 Task: Look for space in El Aouinet, Algeria from 15th June, 2023 to 21st June, 2023 for 5 adults in price range Rs.14000 to Rs.25000. Place can be entire place with 3 bedrooms having 3 beds and 3 bathrooms. Property type can be house, flat, hotel. Amenities needed are: washing machine. Booking option can be shelf check-in. Required host language is .
Action: Mouse moved to (539, 124)
Screenshot: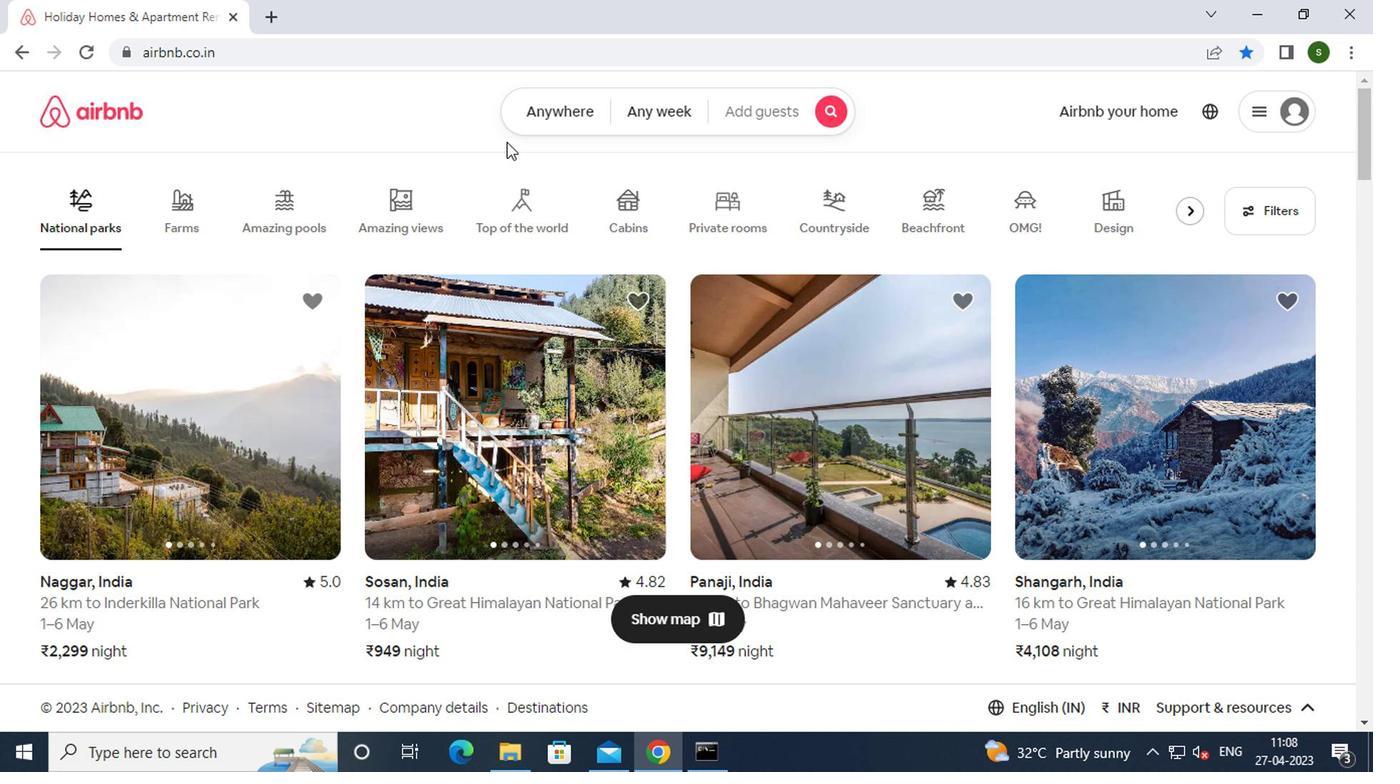 
Action: Mouse pressed left at (539, 124)
Screenshot: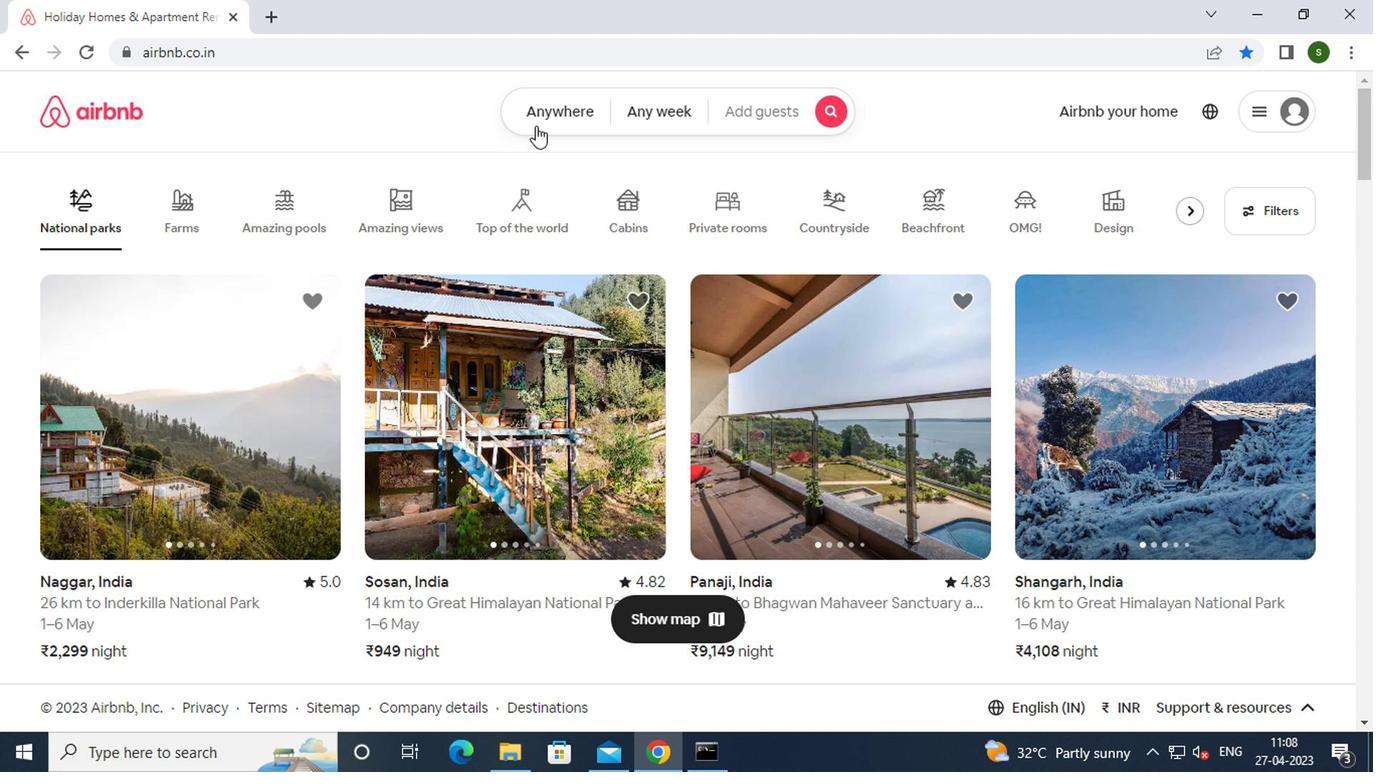 
Action: Mouse moved to (427, 196)
Screenshot: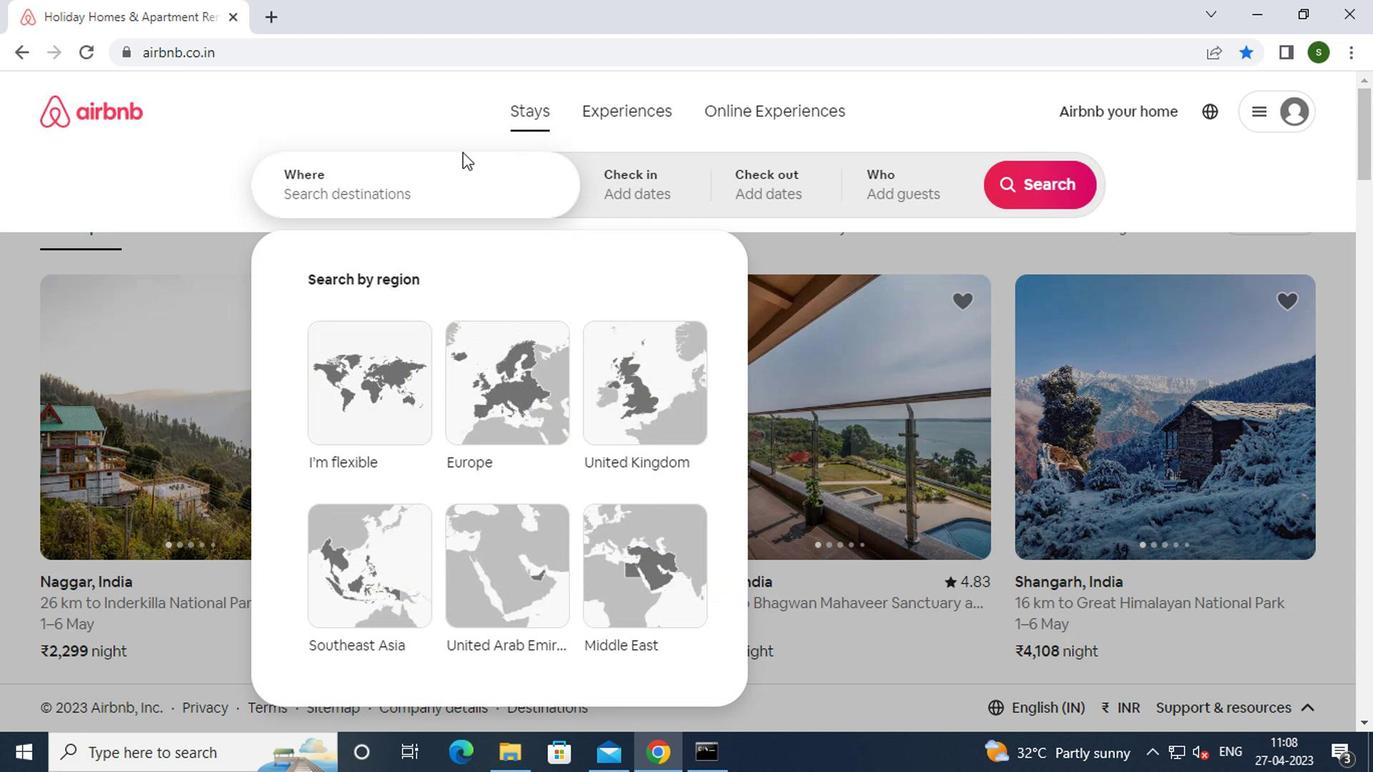 
Action: Mouse pressed left at (427, 196)
Screenshot: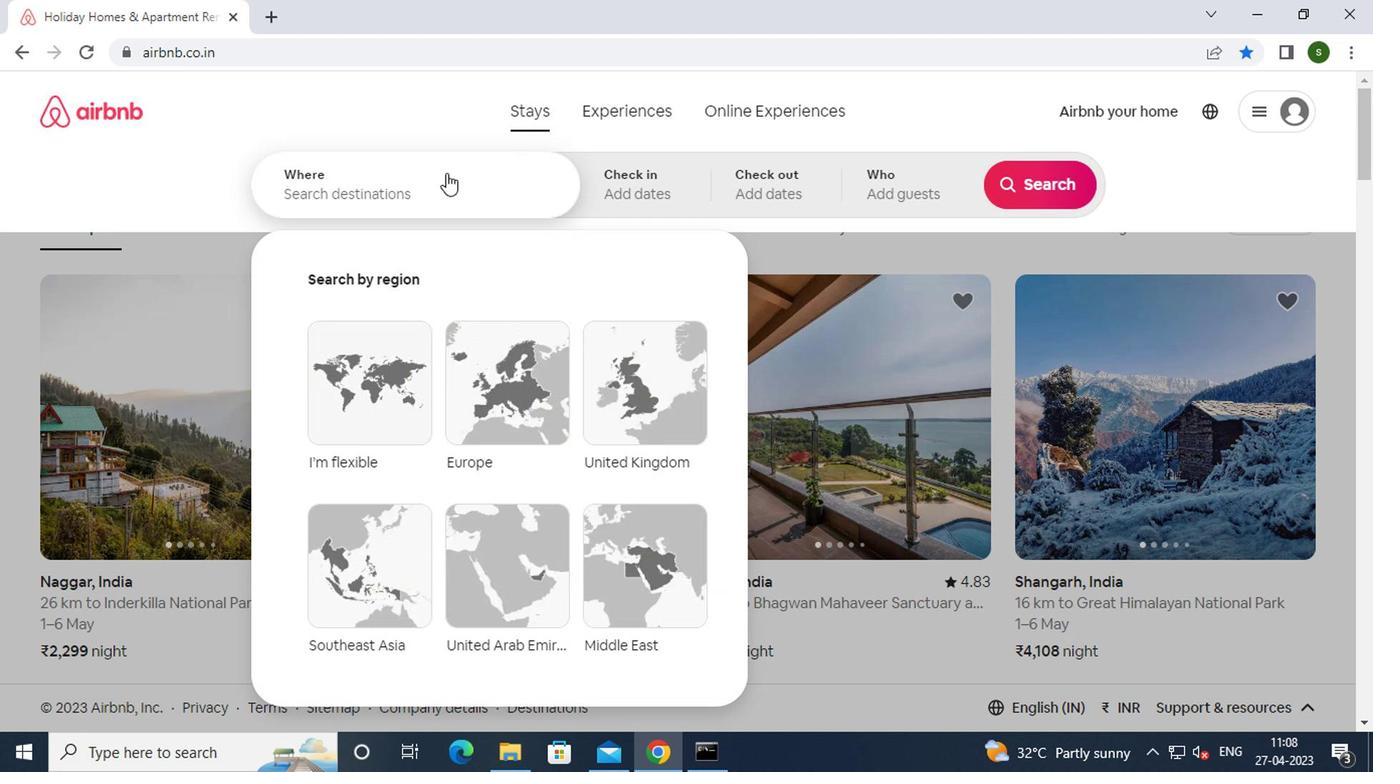 
Action: Key pressed e<Key.caps_lock>l<Key.space><Key.caps_lock>a<Key.caps_lock>ouinet
Screenshot: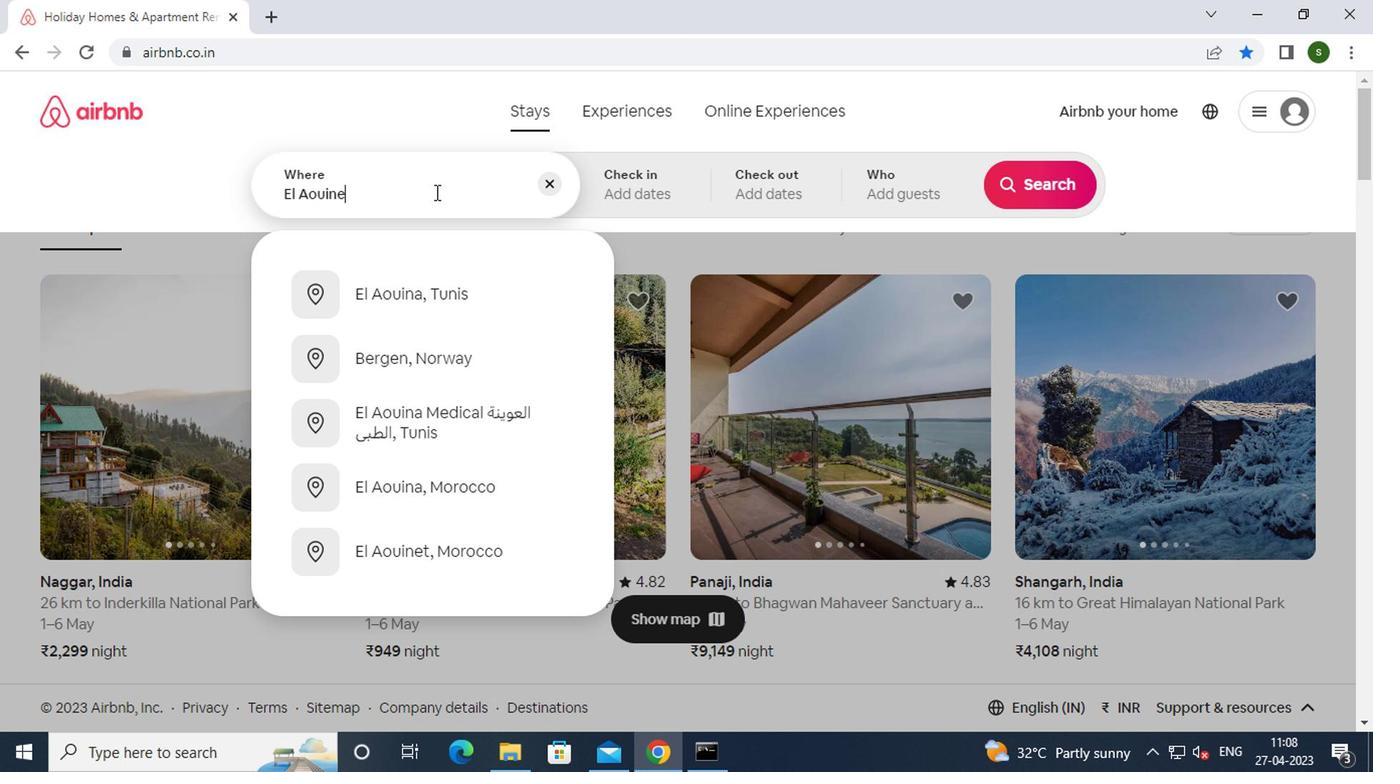 
Action: Mouse moved to (442, 353)
Screenshot: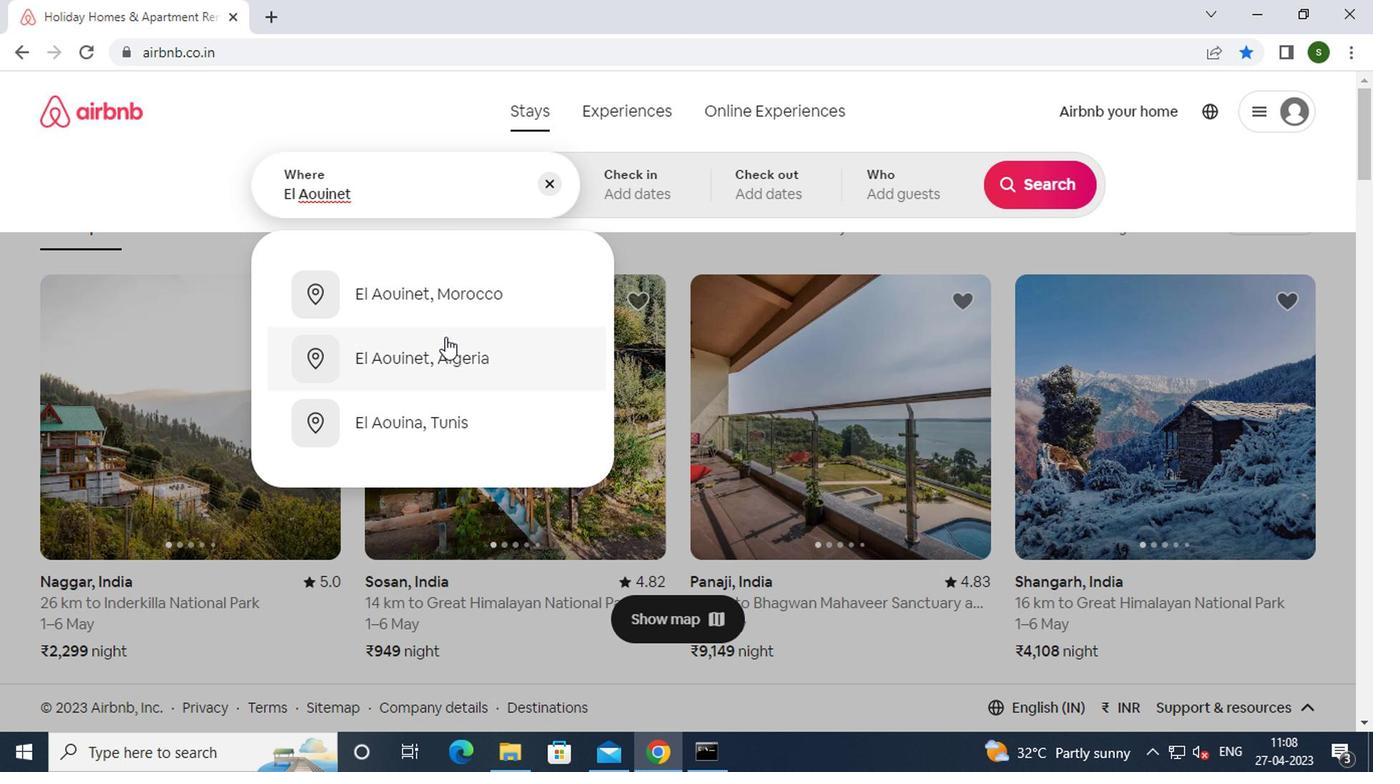 
Action: Mouse pressed left at (442, 353)
Screenshot: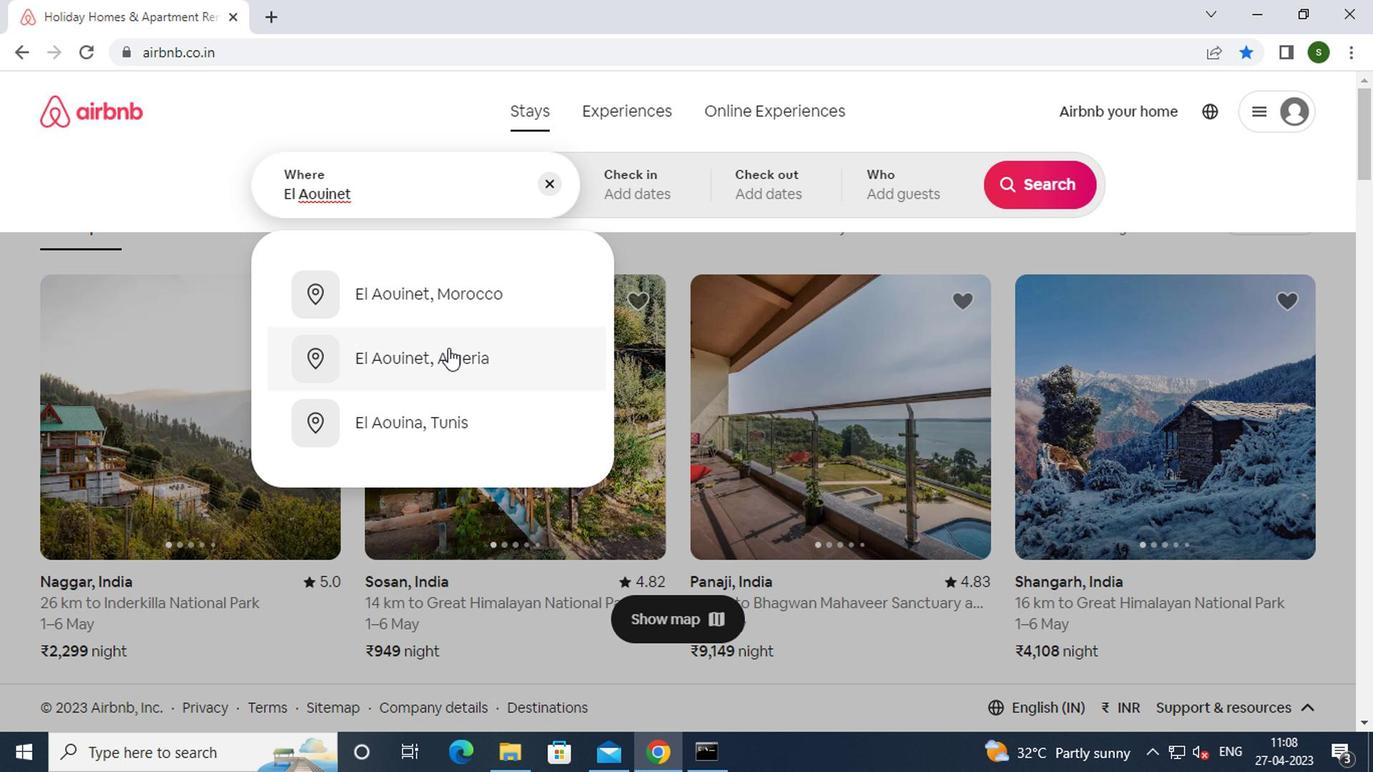 
Action: Mouse moved to (1030, 345)
Screenshot: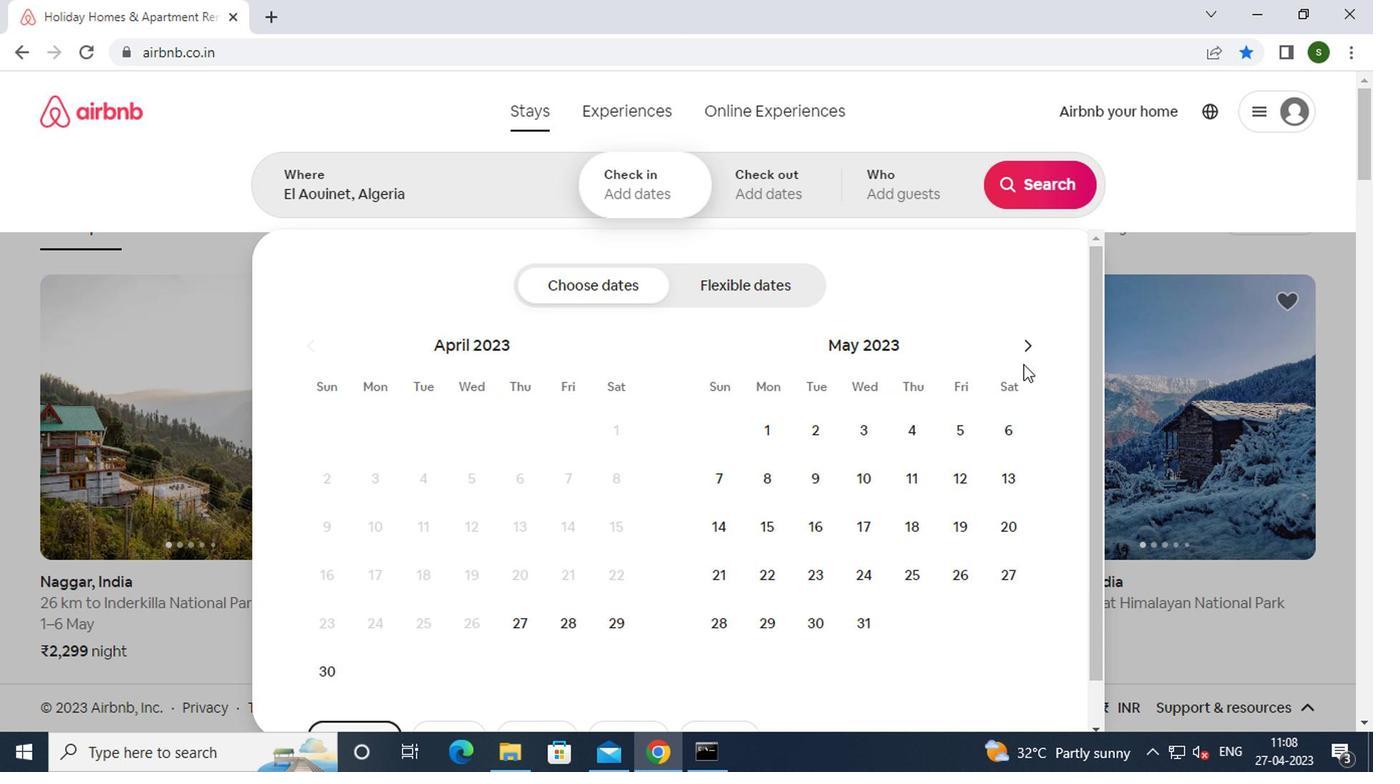 
Action: Mouse pressed left at (1030, 345)
Screenshot: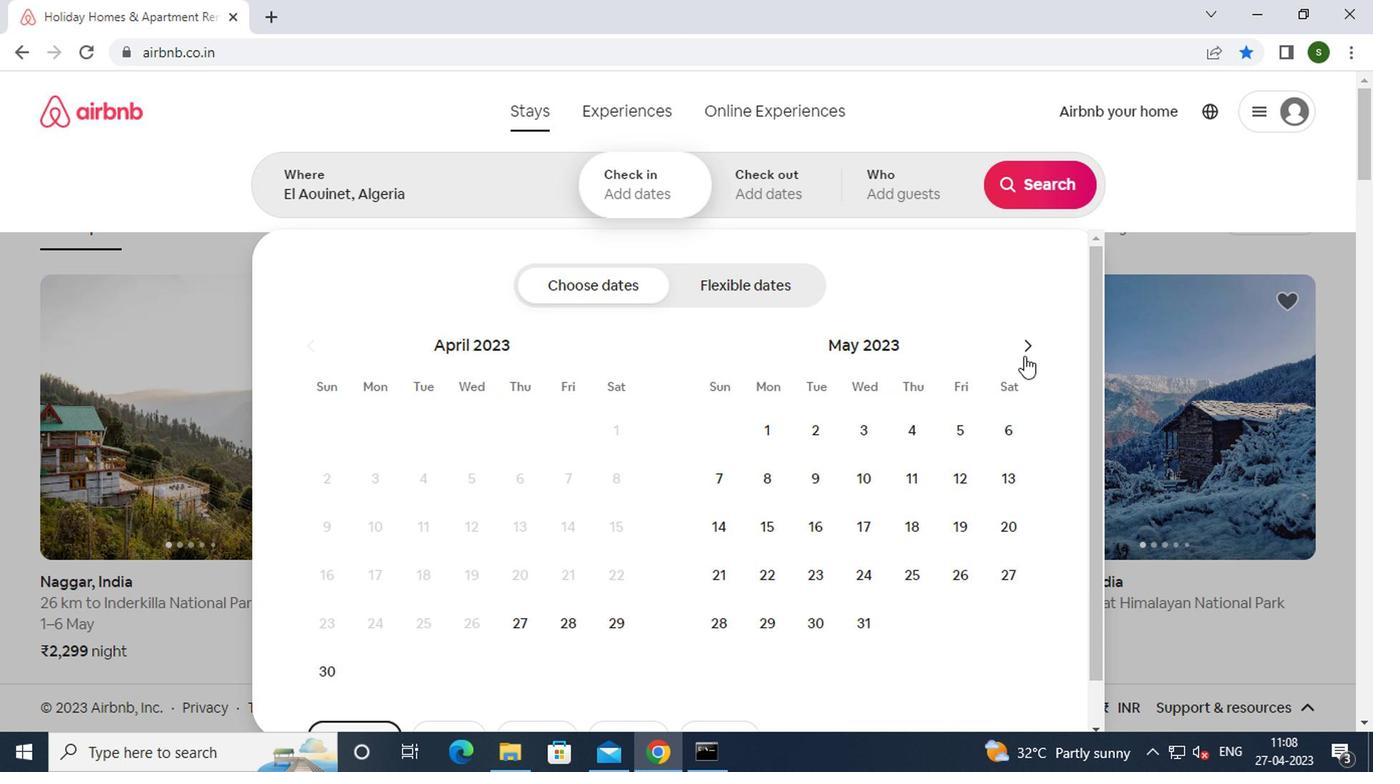 
Action: Mouse moved to (920, 523)
Screenshot: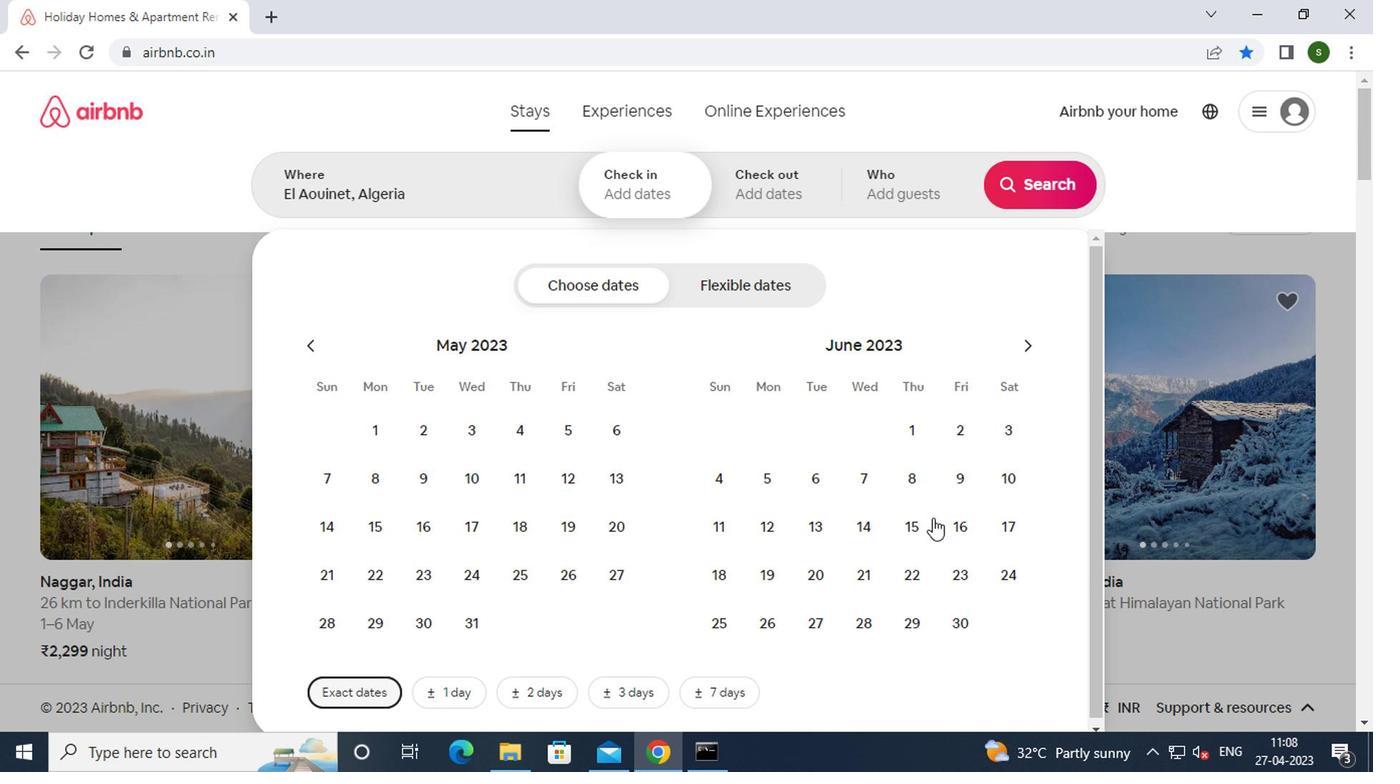 
Action: Mouse pressed left at (920, 523)
Screenshot: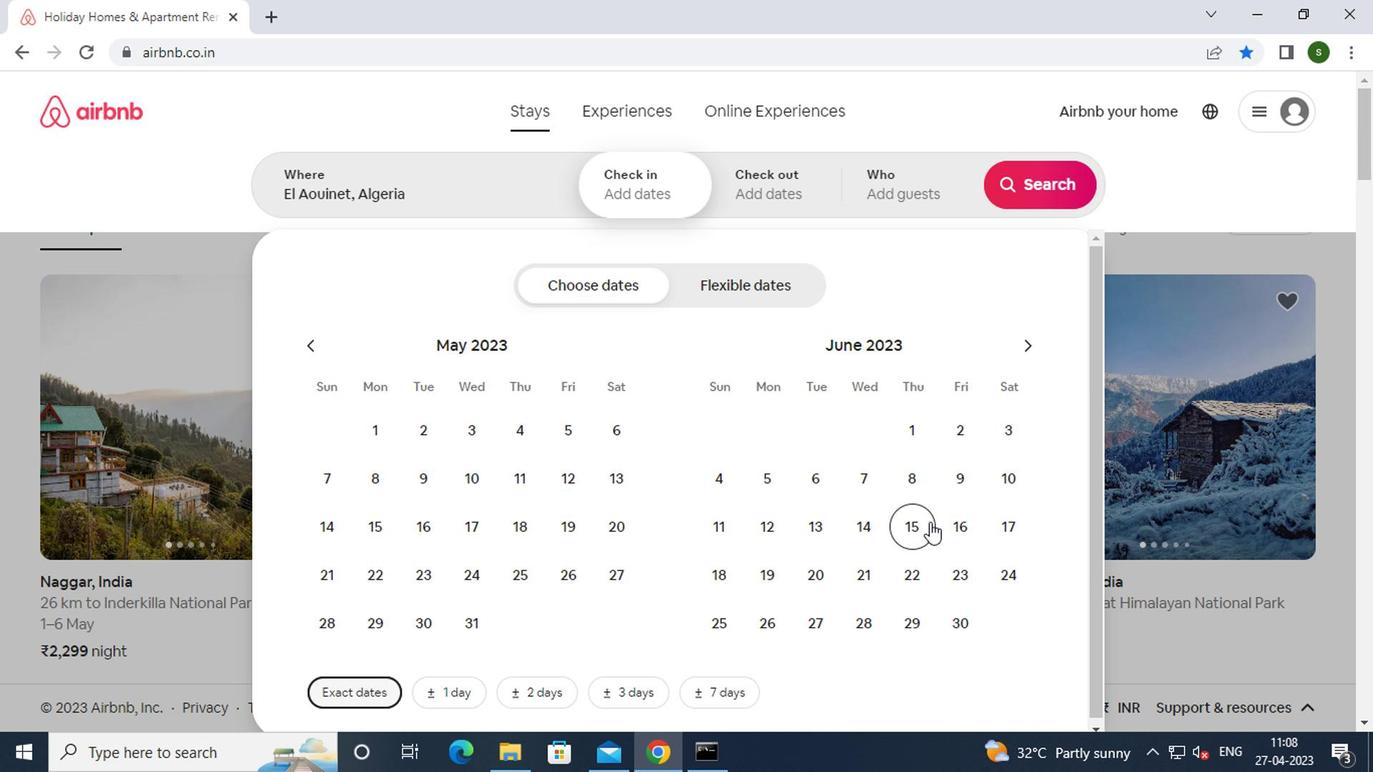 
Action: Mouse moved to (867, 568)
Screenshot: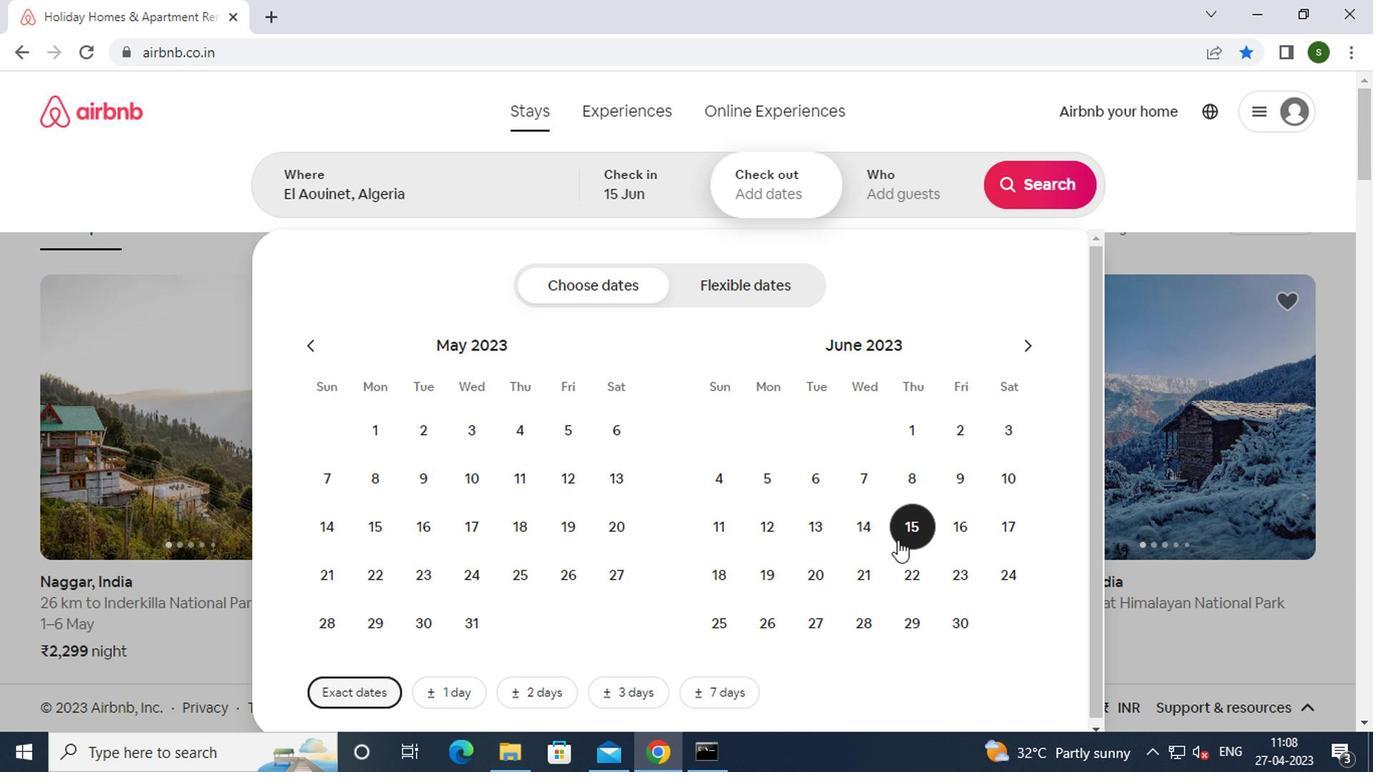
Action: Mouse pressed left at (867, 568)
Screenshot: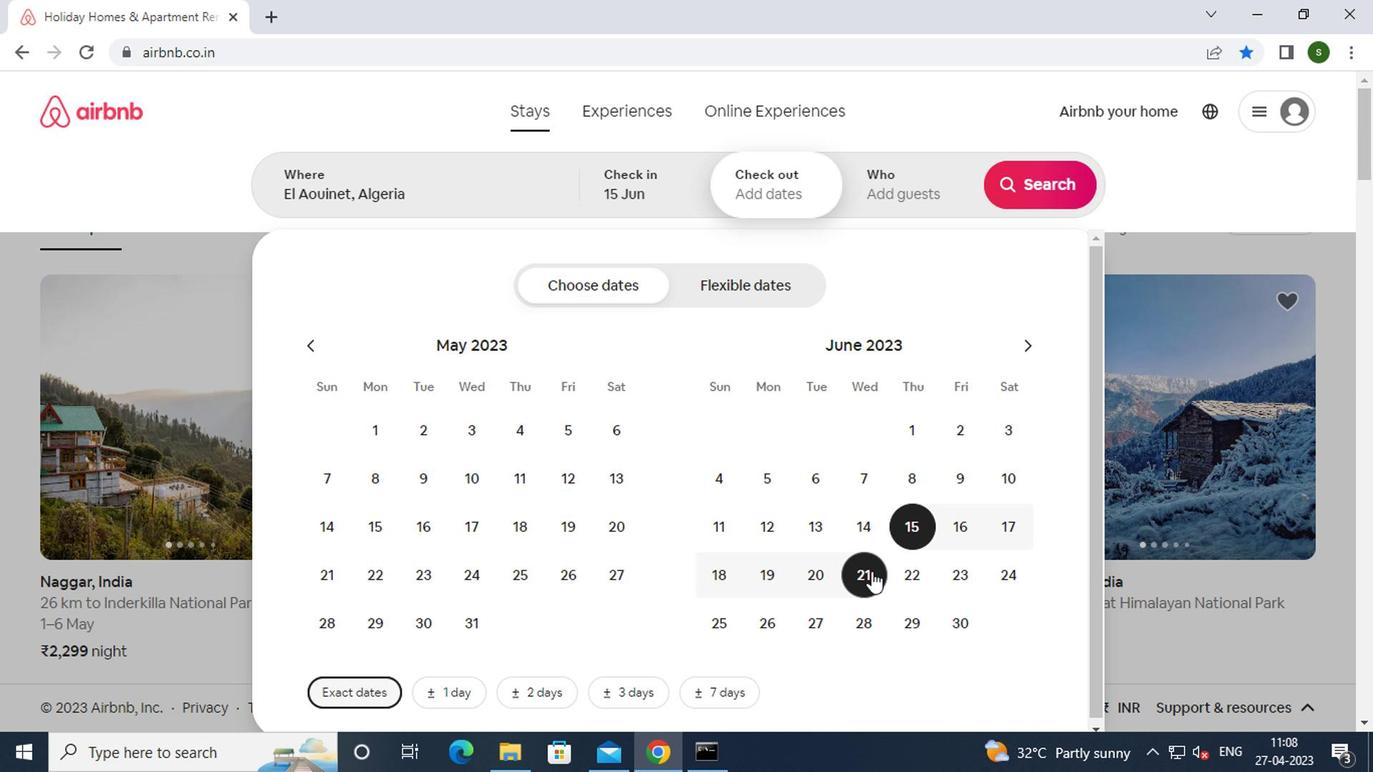 
Action: Mouse moved to (941, 208)
Screenshot: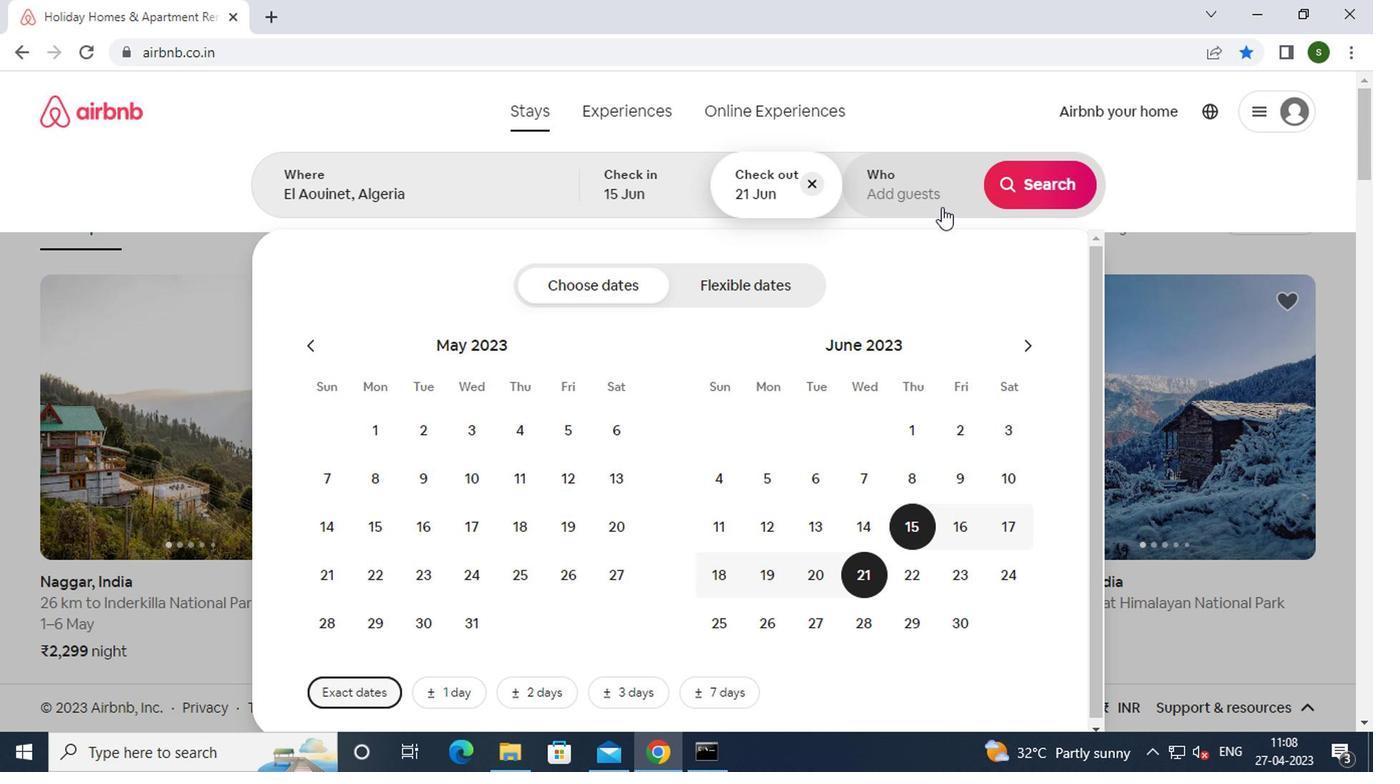 
Action: Mouse pressed left at (941, 208)
Screenshot: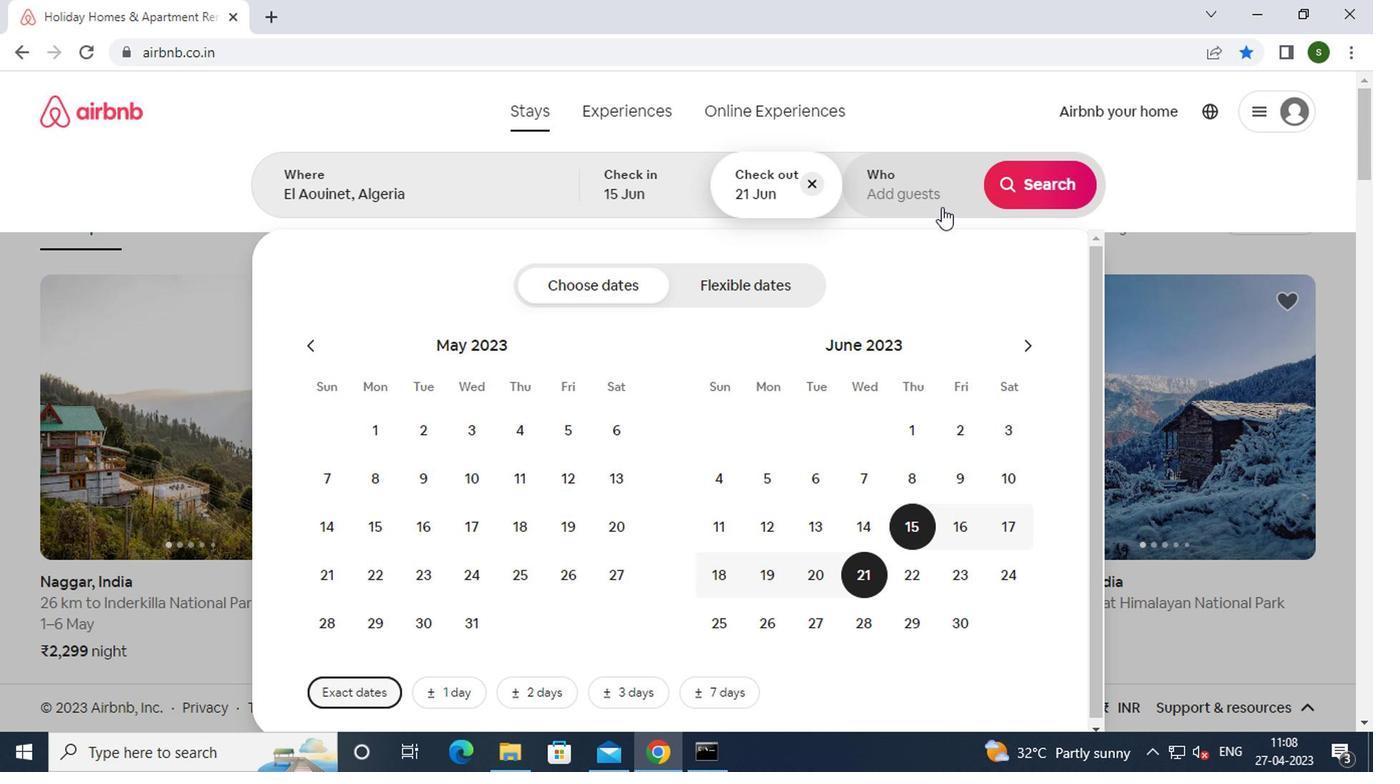 
Action: Mouse moved to (1033, 286)
Screenshot: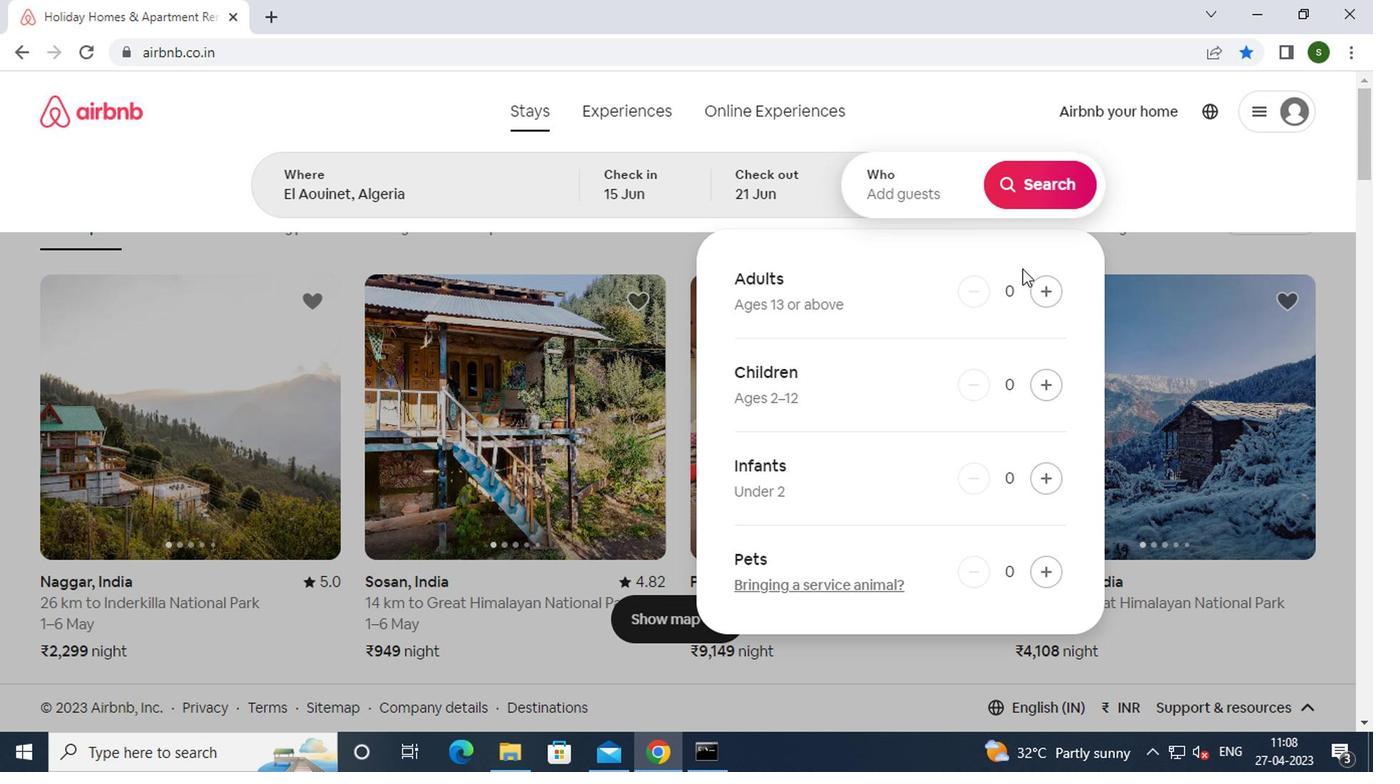 
Action: Mouse pressed left at (1033, 286)
Screenshot: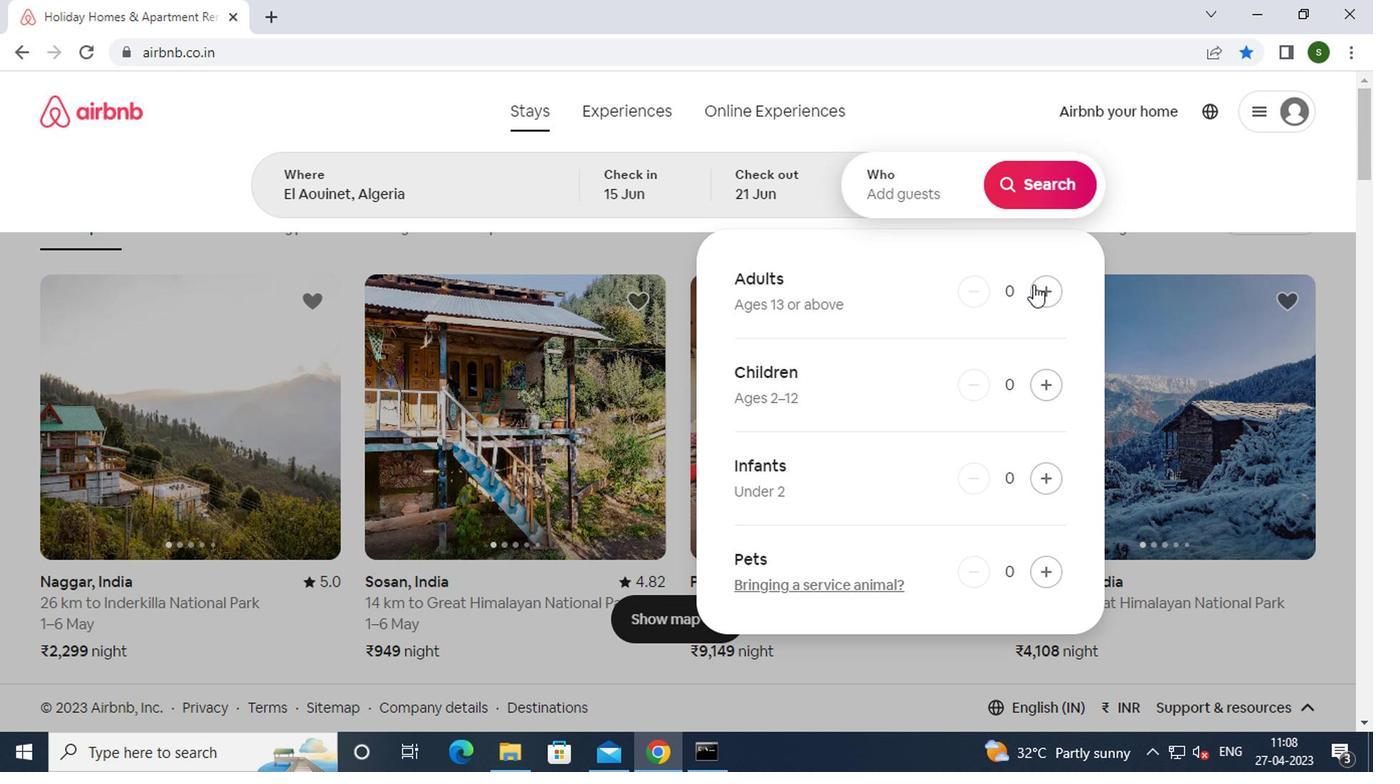 
Action: Mouse pressed left at (1033, 286)
Screenshot: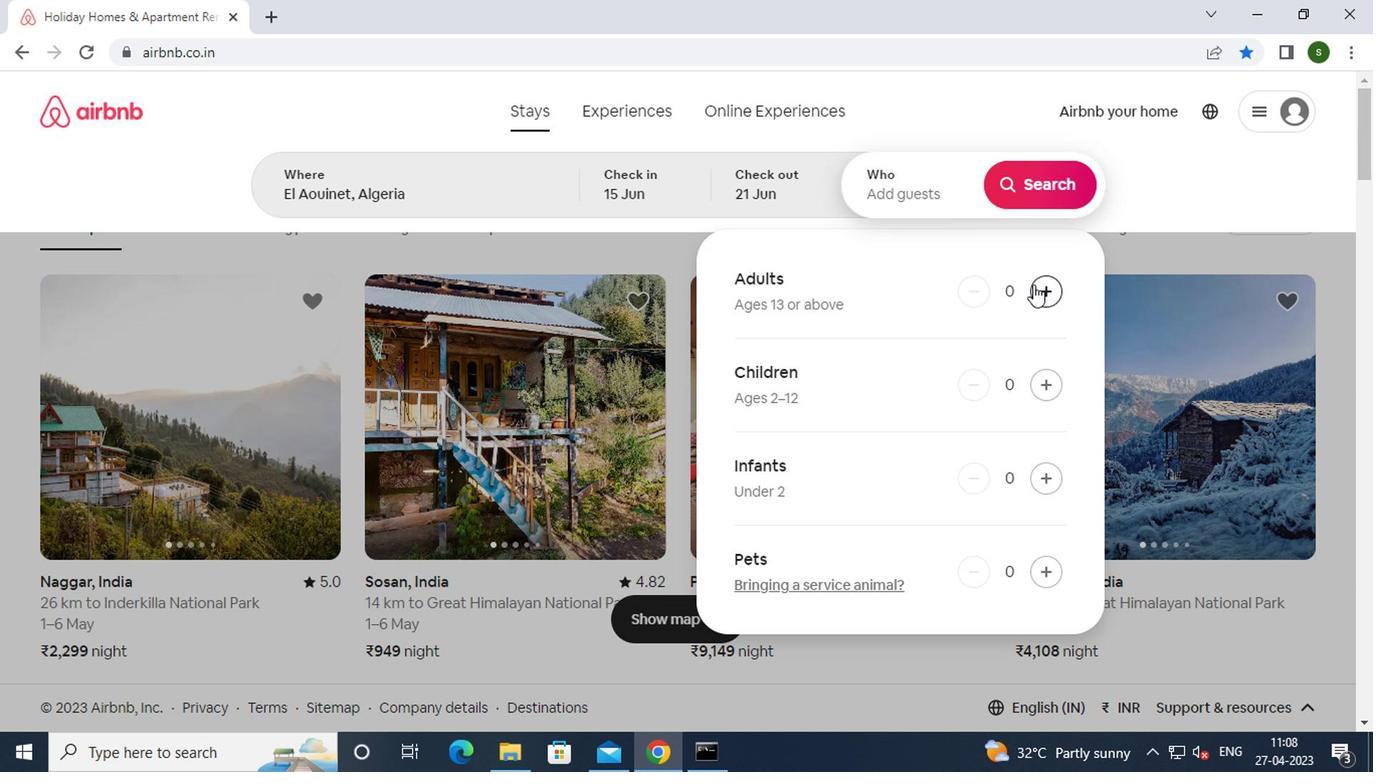 
Action: Mouse pressed left at (1033, 286)
Screenshot: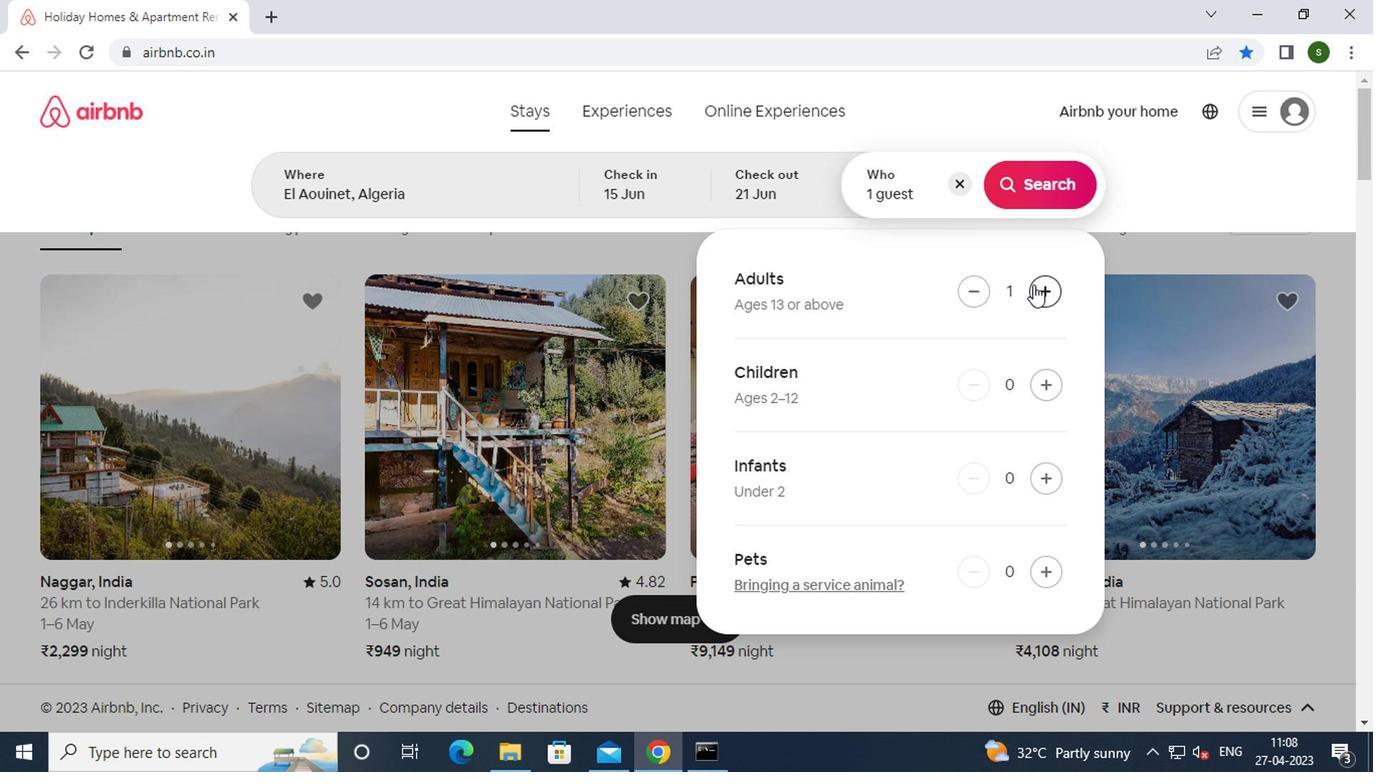 
Action: Mouse pressed left at (1033, 286)
Screenshot: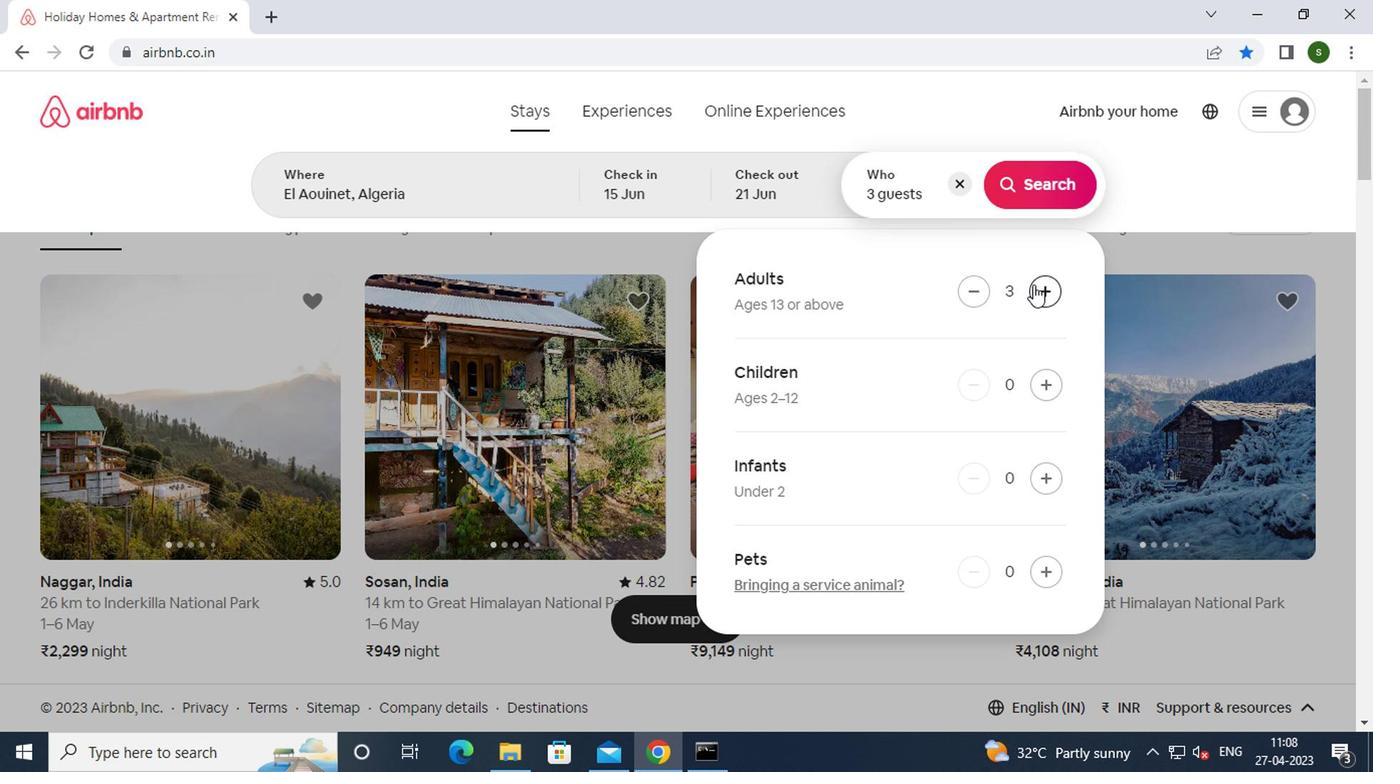 
Action: Mouse pressed left at (1033, 286)
Screenshot: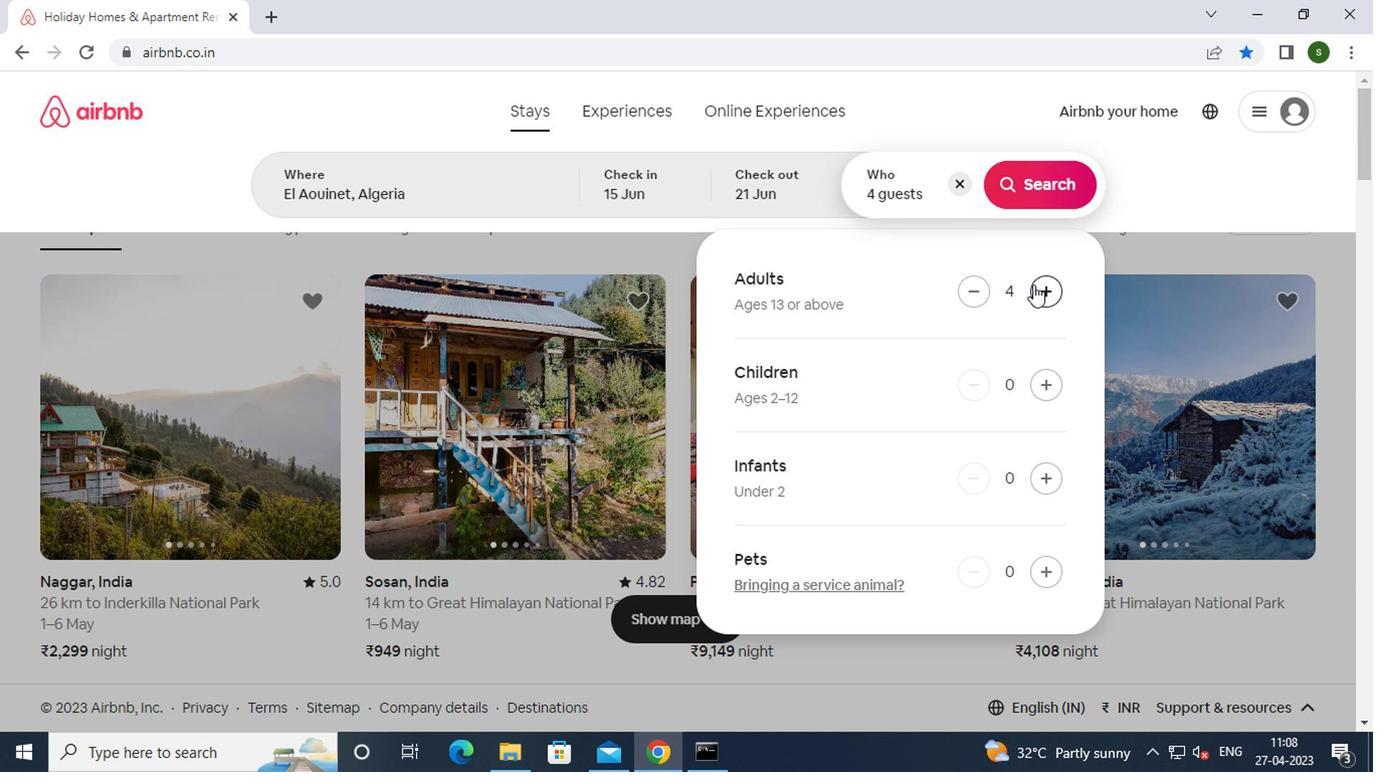 
Action: Mouse moved to (1037, 198)
Screenshot: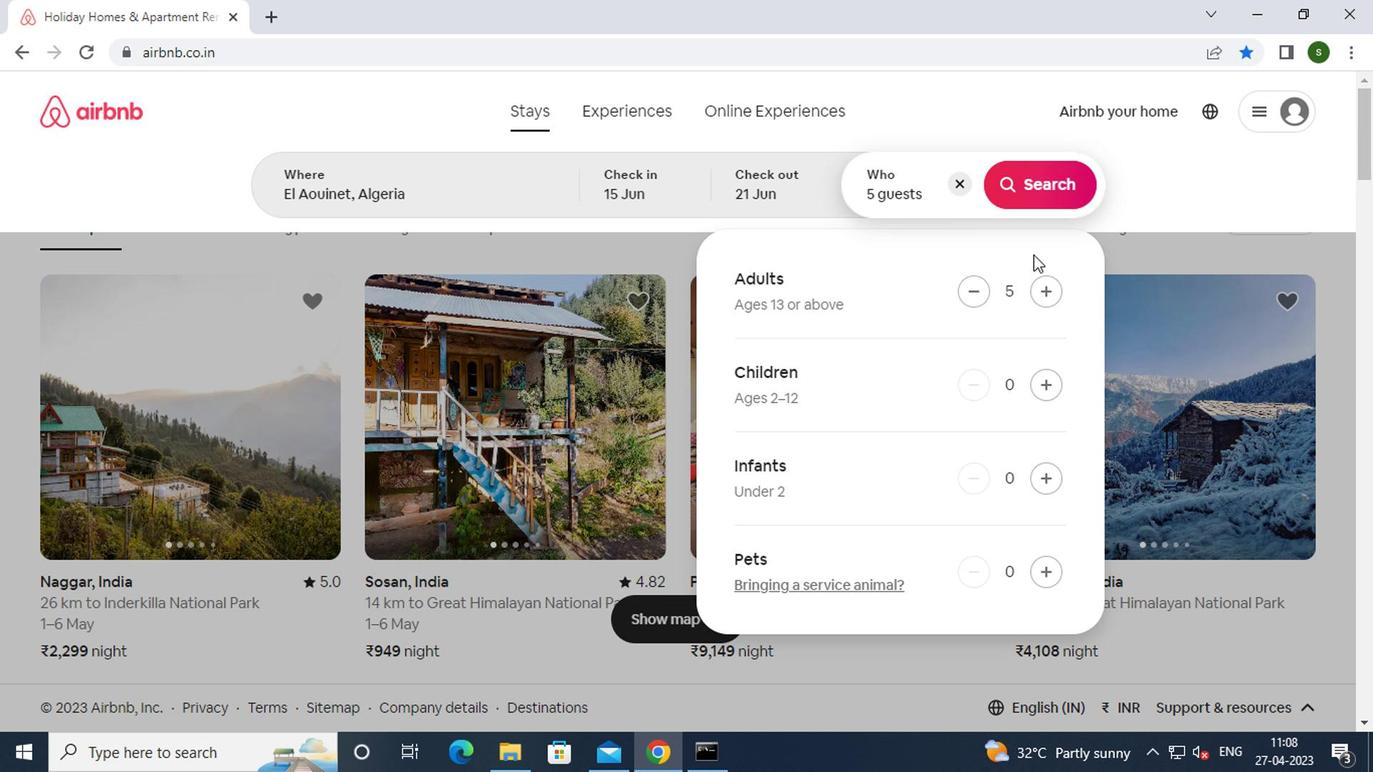 
Action: Mouse pressed left at (1037, 198)
Screenshot: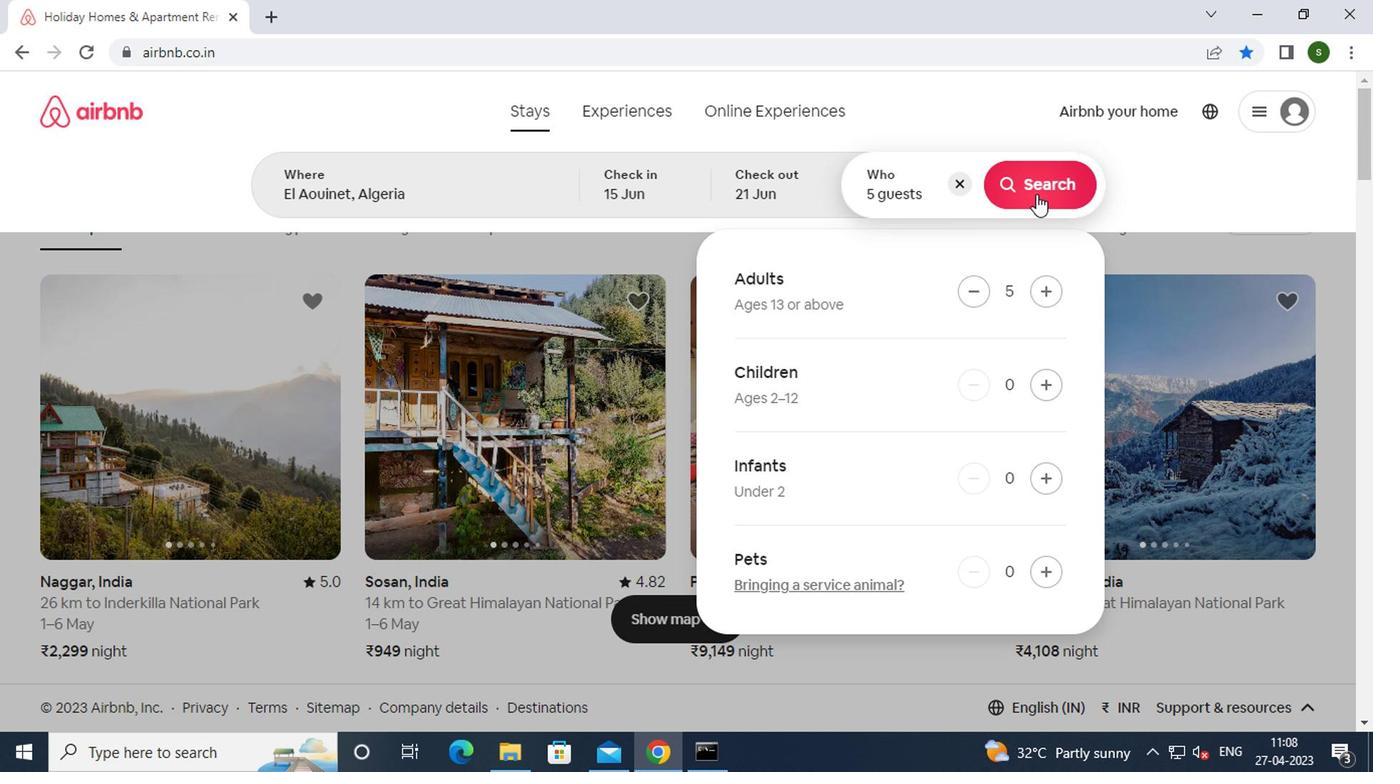
Action: Mouse moved to (1272, 188)
Screenshot: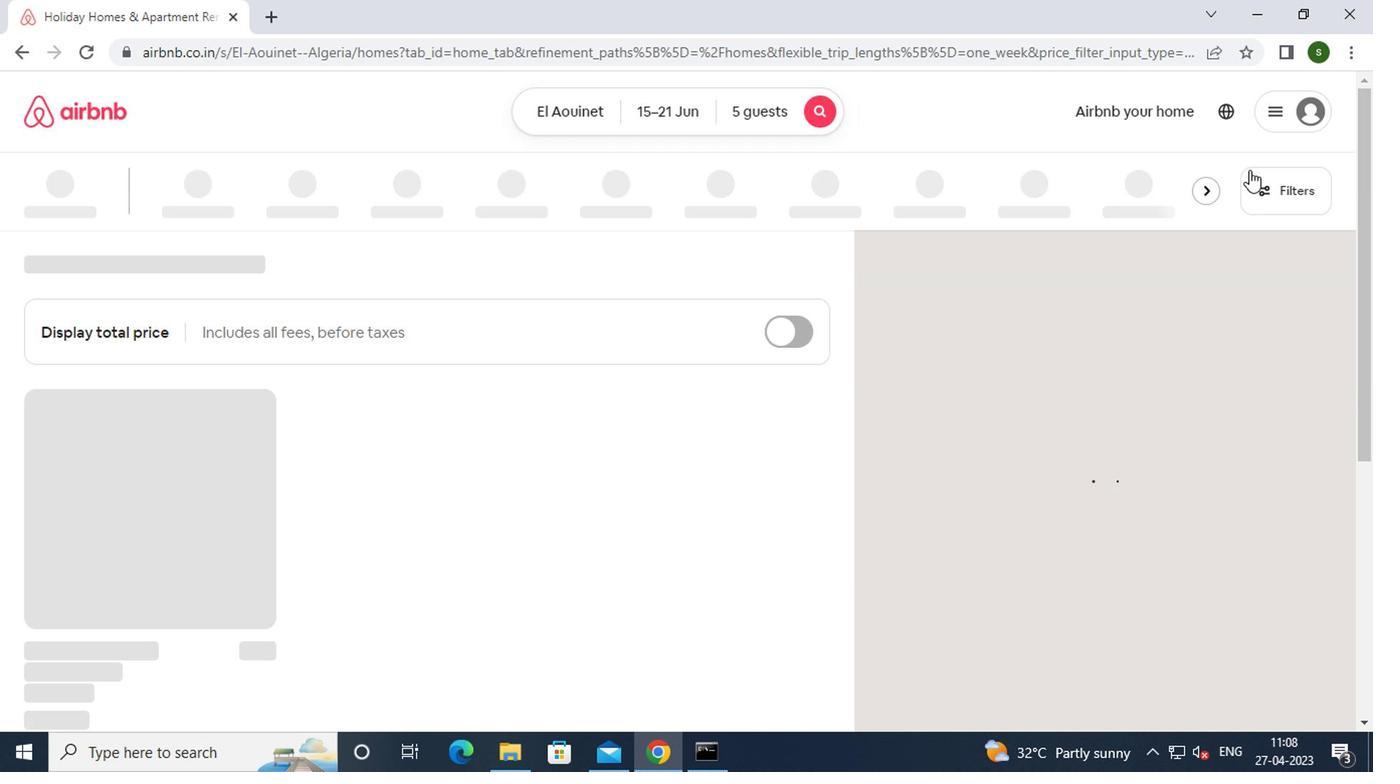 
Action: Mouse pressed left at (1272, 188)
Screenshot: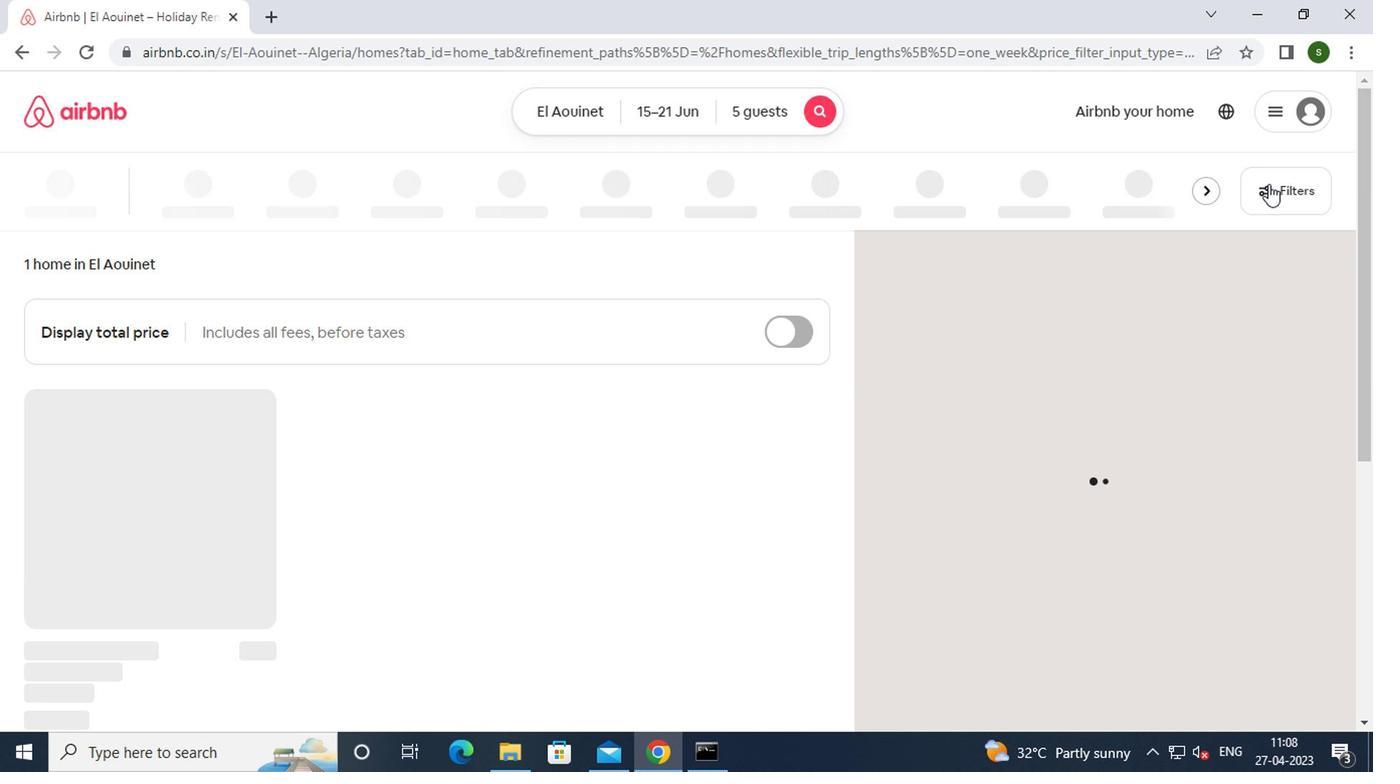 
Action: Mouse moved to (617, 452)
Screenshot: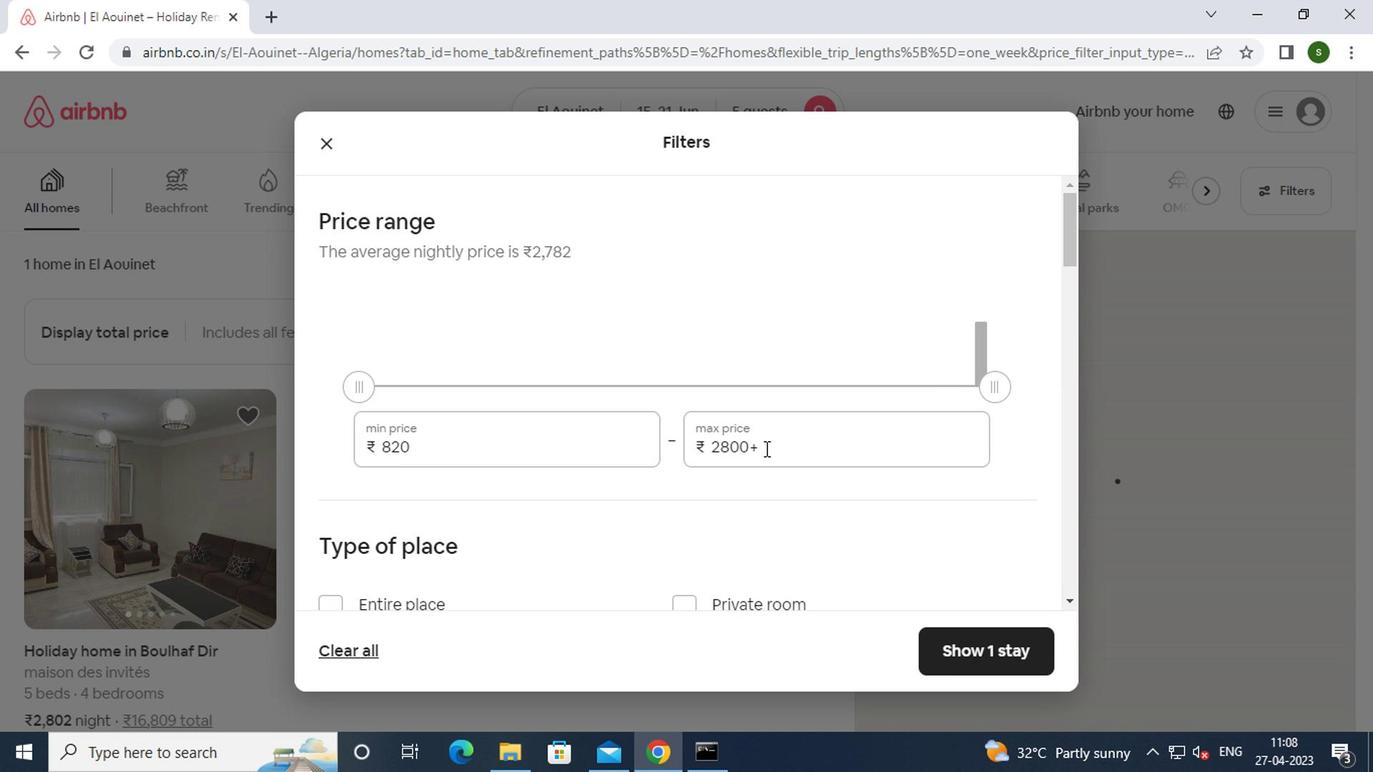 
Action: Mouse pressed left at (617, 452)
Screenshot: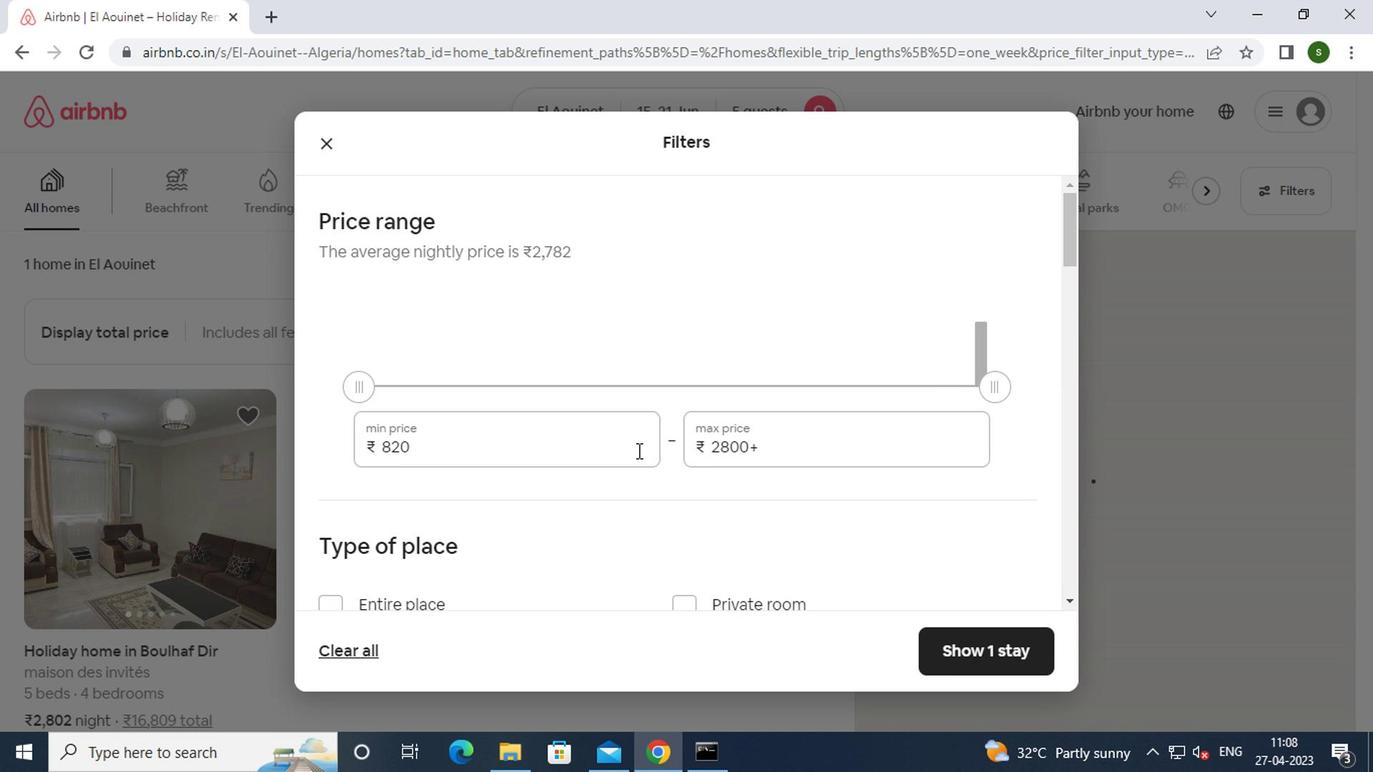 
Action: Mouse moved to (615, 449)
Screenshot: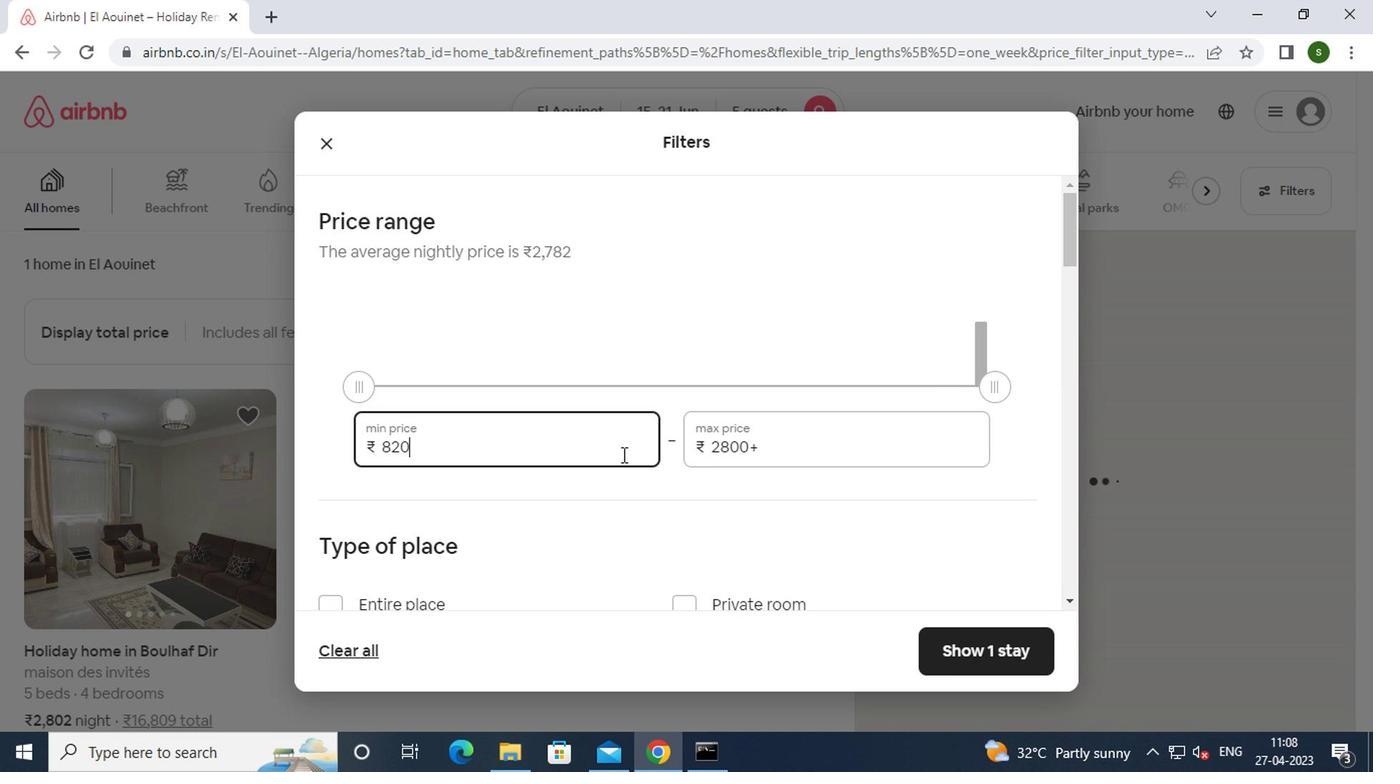 
Action: Key pressed <Key.backspace><Key.backspace><Key.backspace><Key.backspace>14000
Screenshot: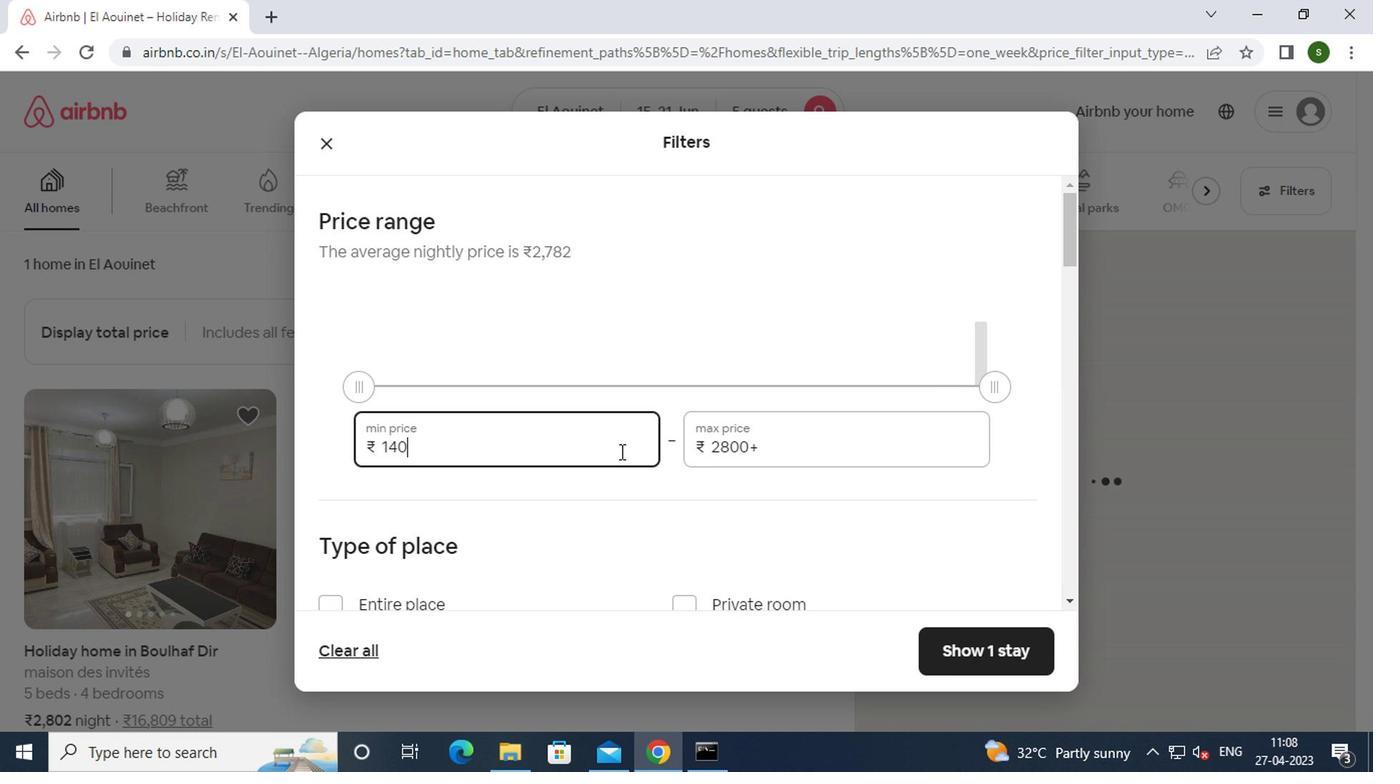 
Action: Mouse moved to (812, 440)
Screenshot: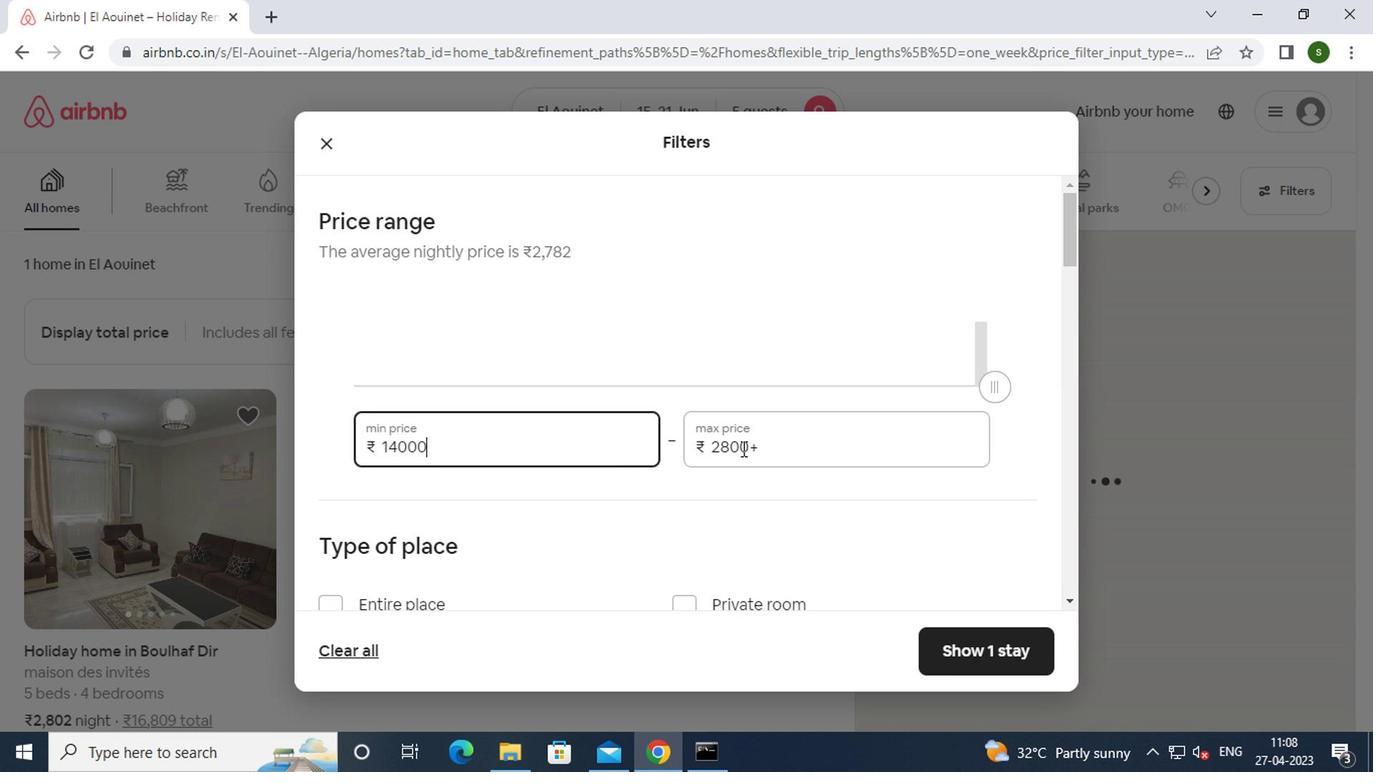 
Action: Mouse pressed left at (812, 440)
Screenshot: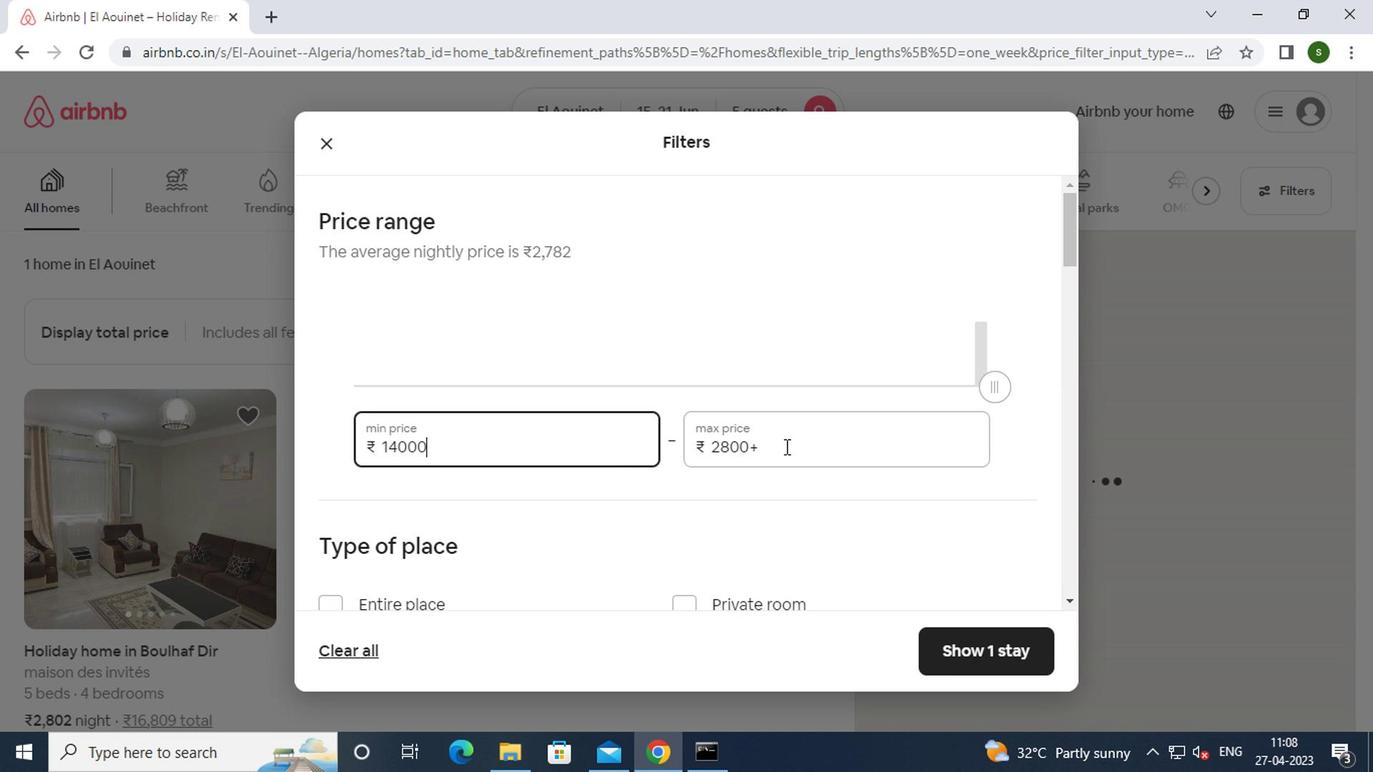 
Action: Key pressed <Key.backspace><Key.backspace><Key.backspace><Key.backspace>2500<Key.backspace><Key.backspace><Key.backspace><Key.backspace><Key.backspace><Key.backspace><Key.backspace><Key.backspace><Key.backspace>25000
Screenshot: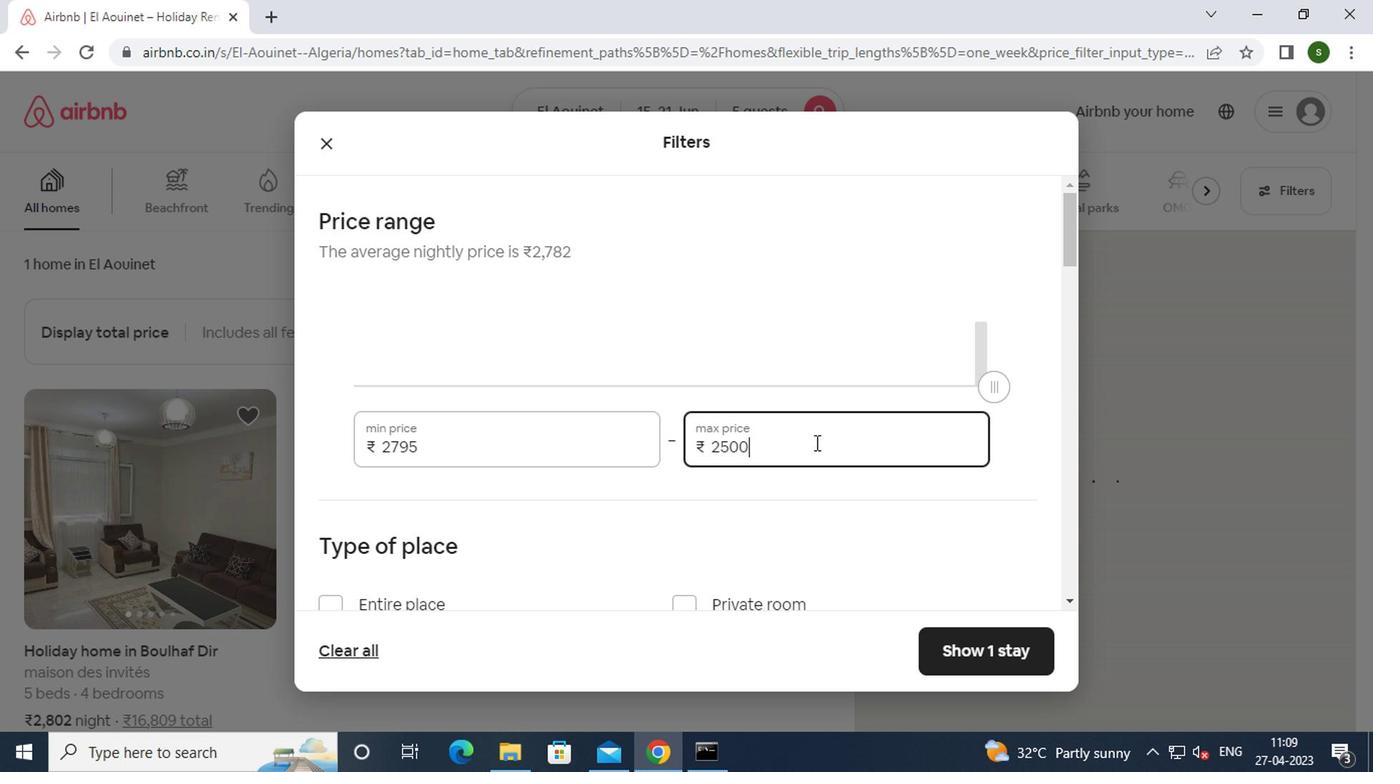 
Action: Mouse moved to (666, 438)
Screenshot: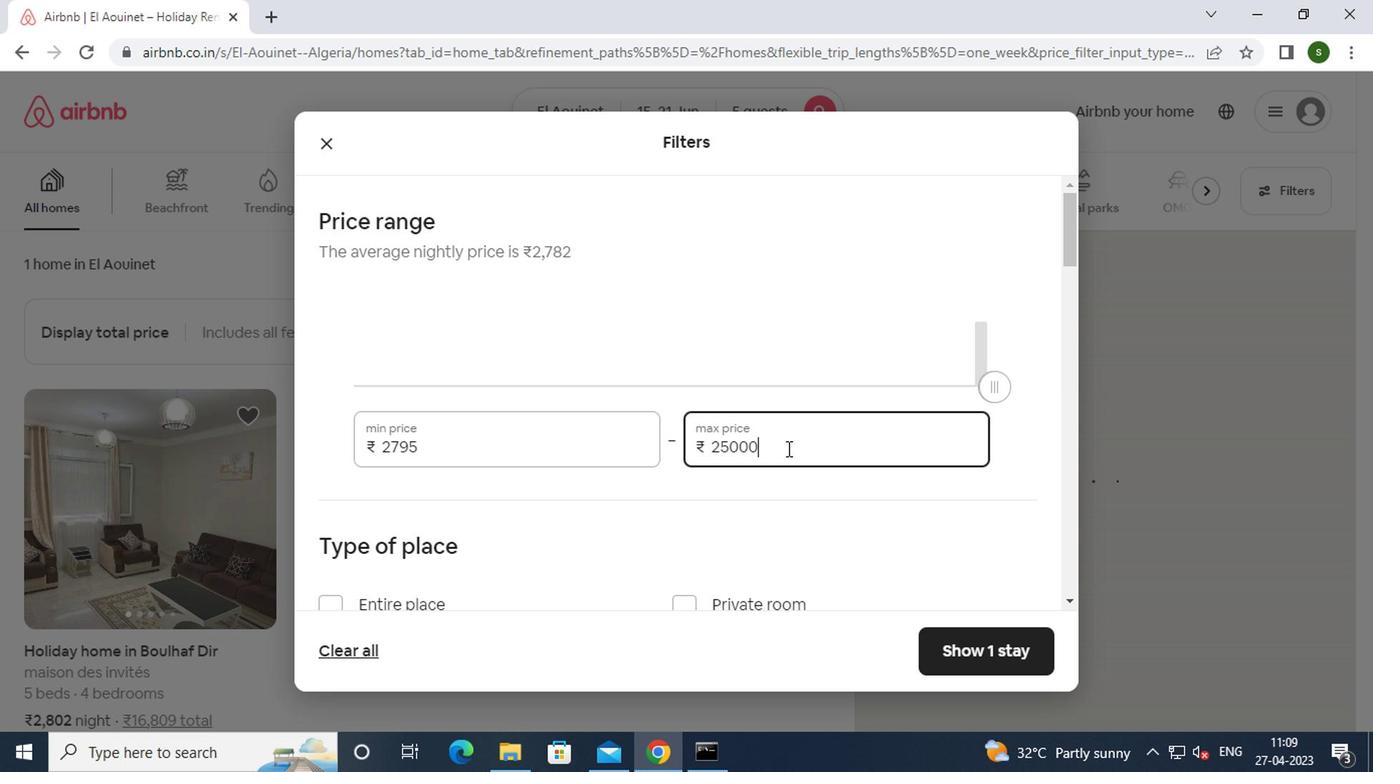 
Action: Mouse scrolled (666, 437) with delta (0, 0)
Screenshot: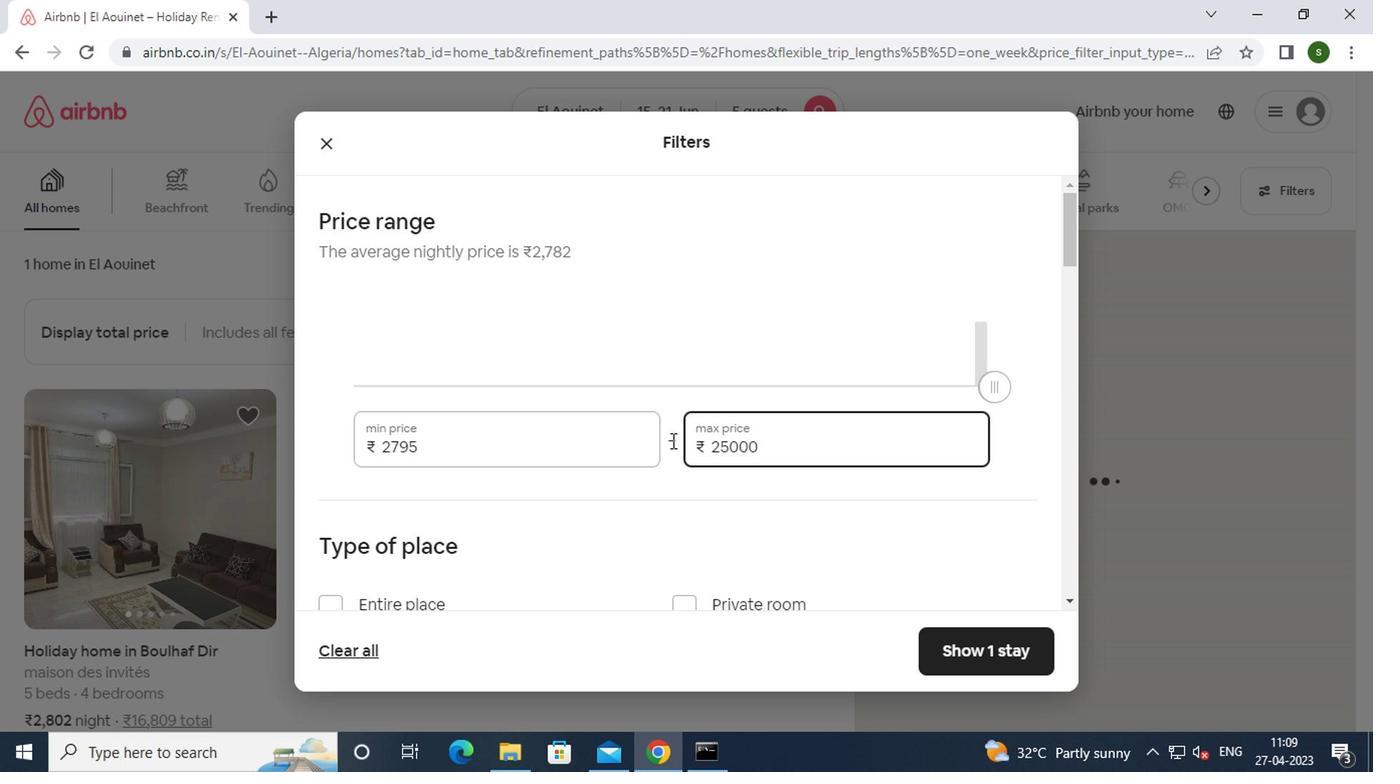 
Action: Mouse scrolled (666, 437) with delta (0, 0)
Screenshot: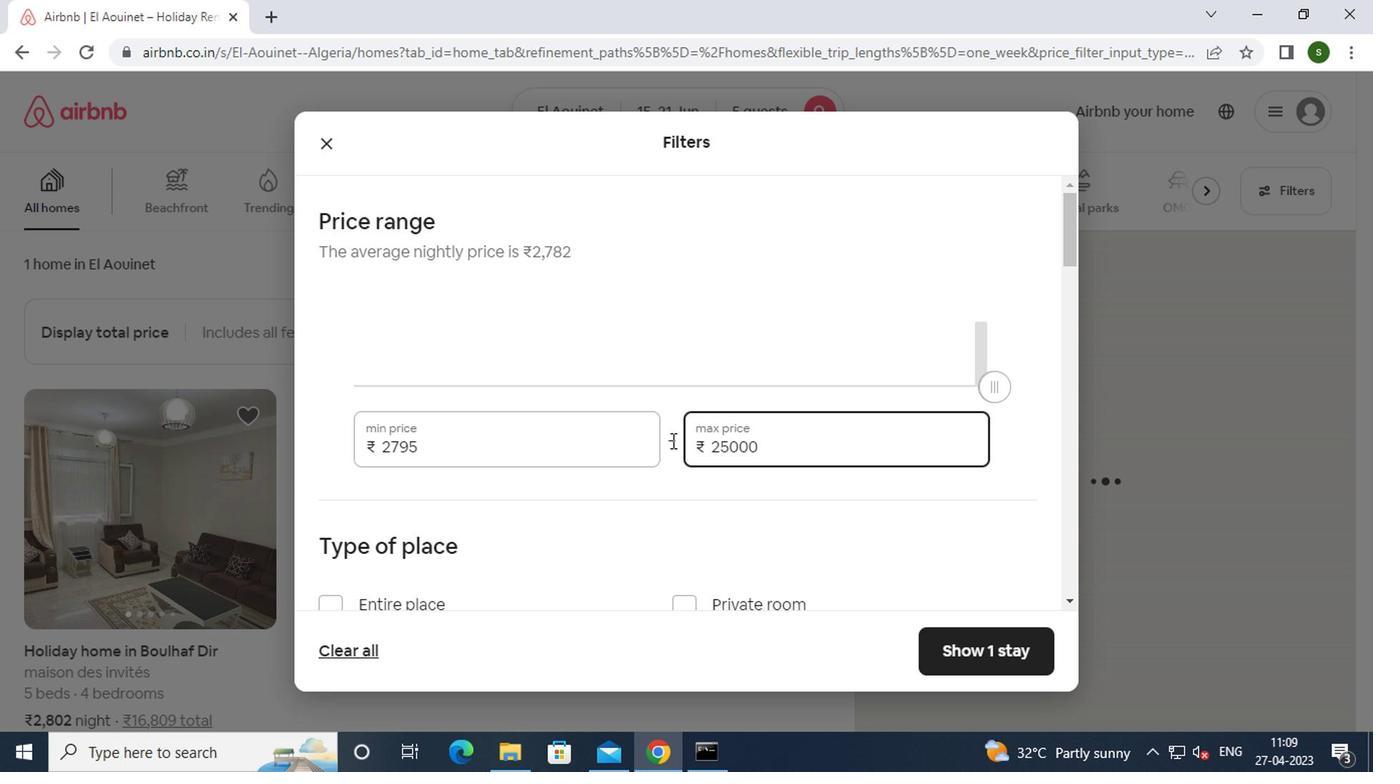 
Action: Mouse moved to (376, 411)
Screenshot: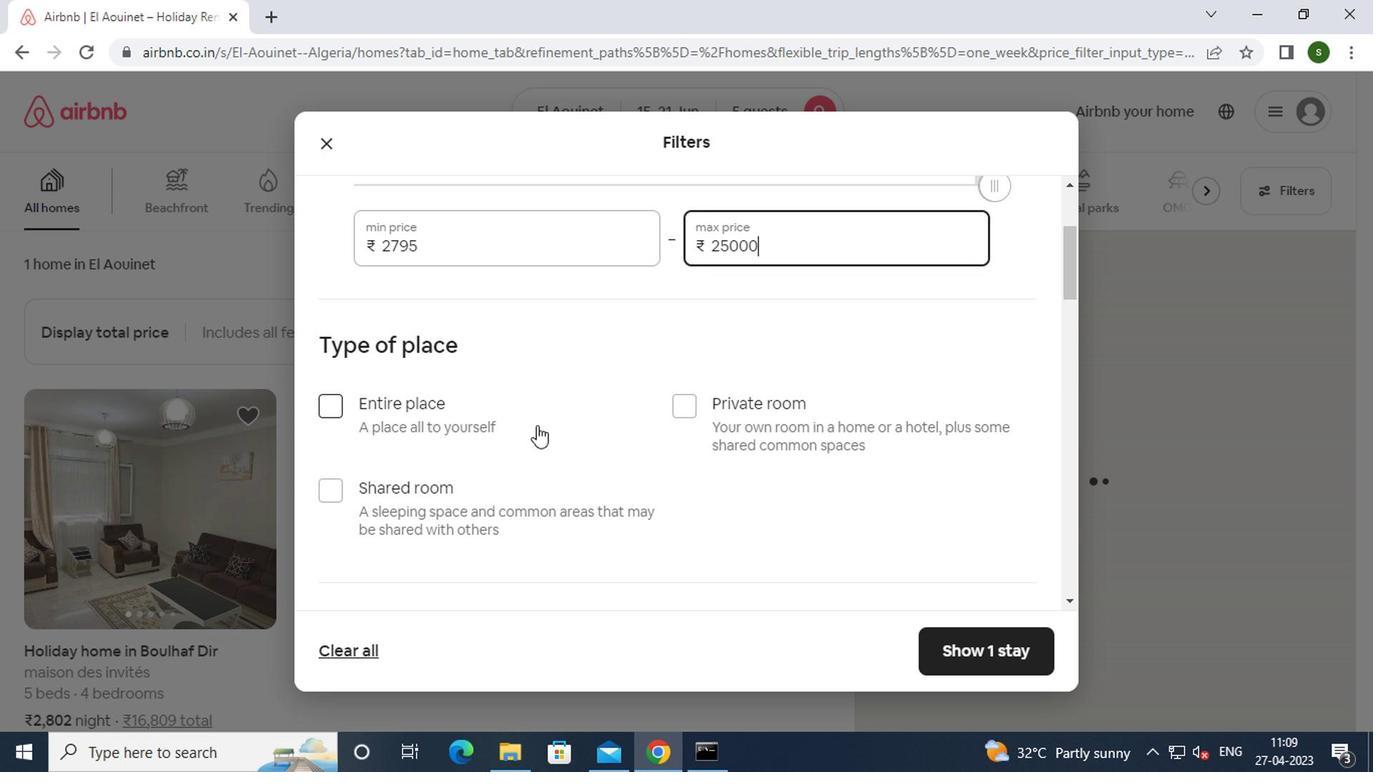 
Action: Mouse pressed left at (376, 411)
Screenshot: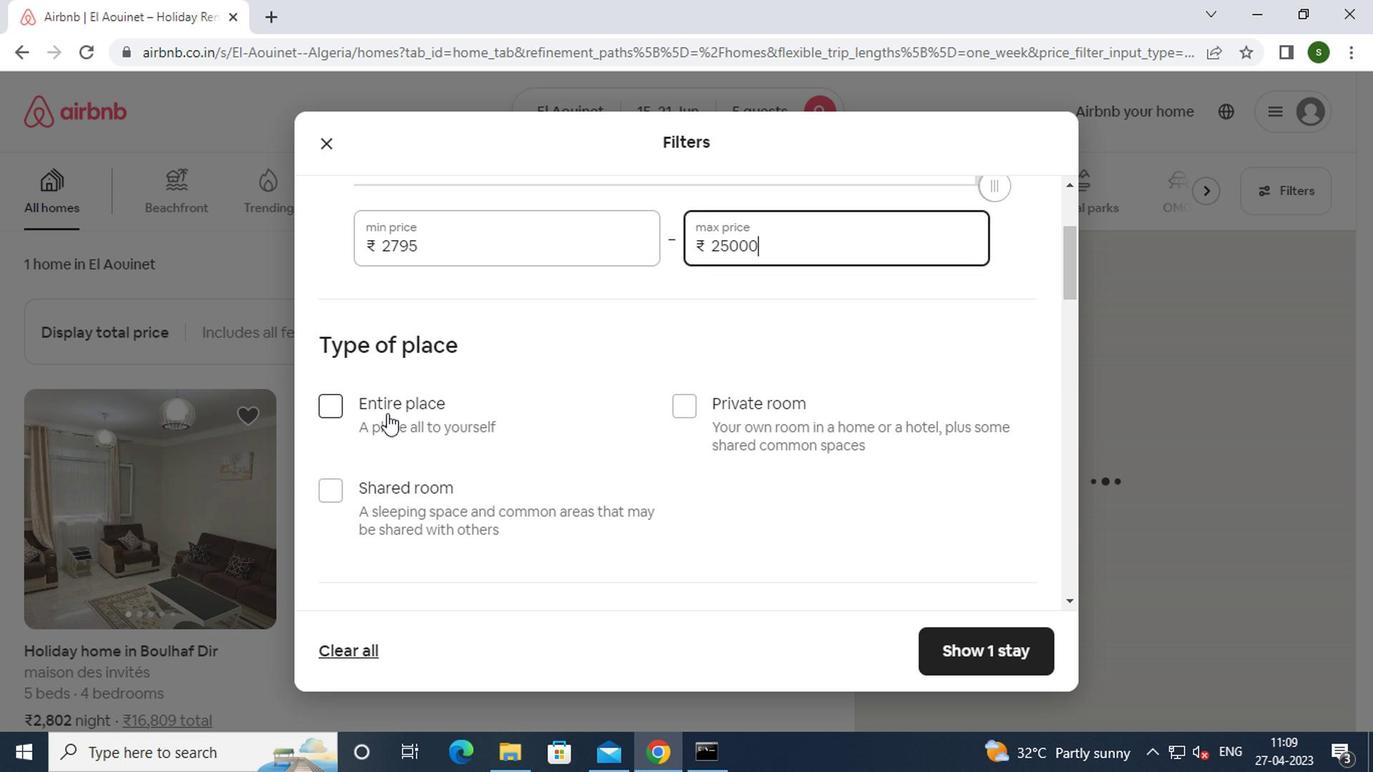 
Action: Mouse moved to (534, 408)
Screenshot: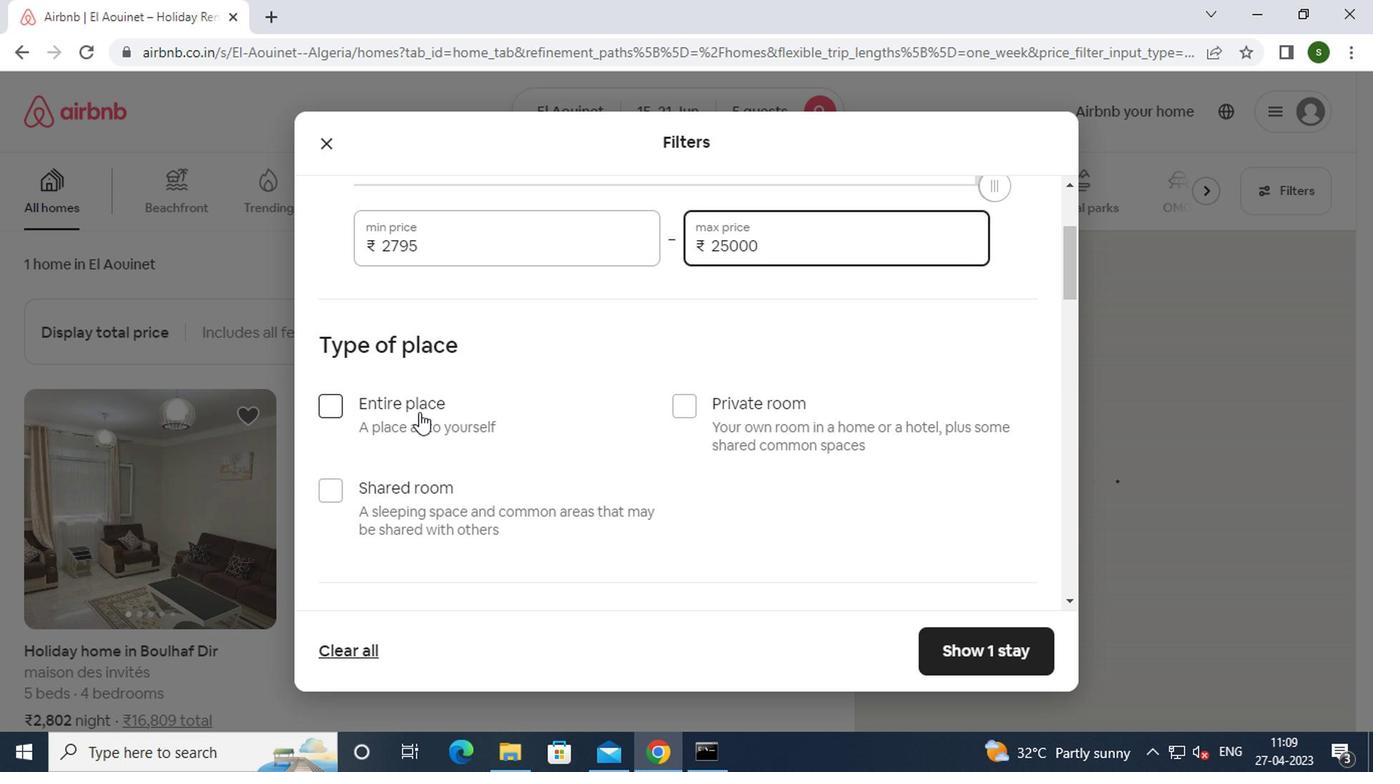 
Action: Mouse scrolled (534, 407) with delta (0, 0)
Screenshot: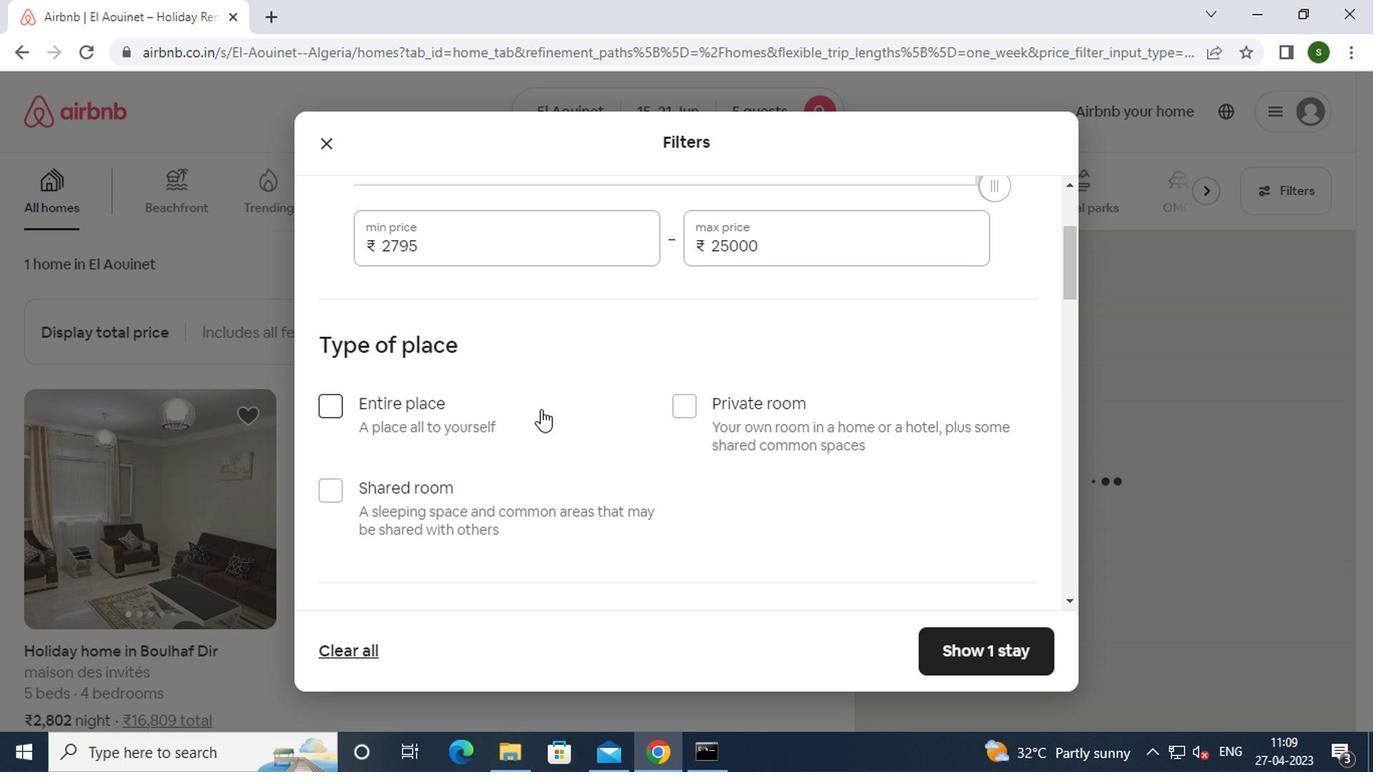 
Action: Mouse scrolled (534, 407) with delta (0, 0)
Screenshot: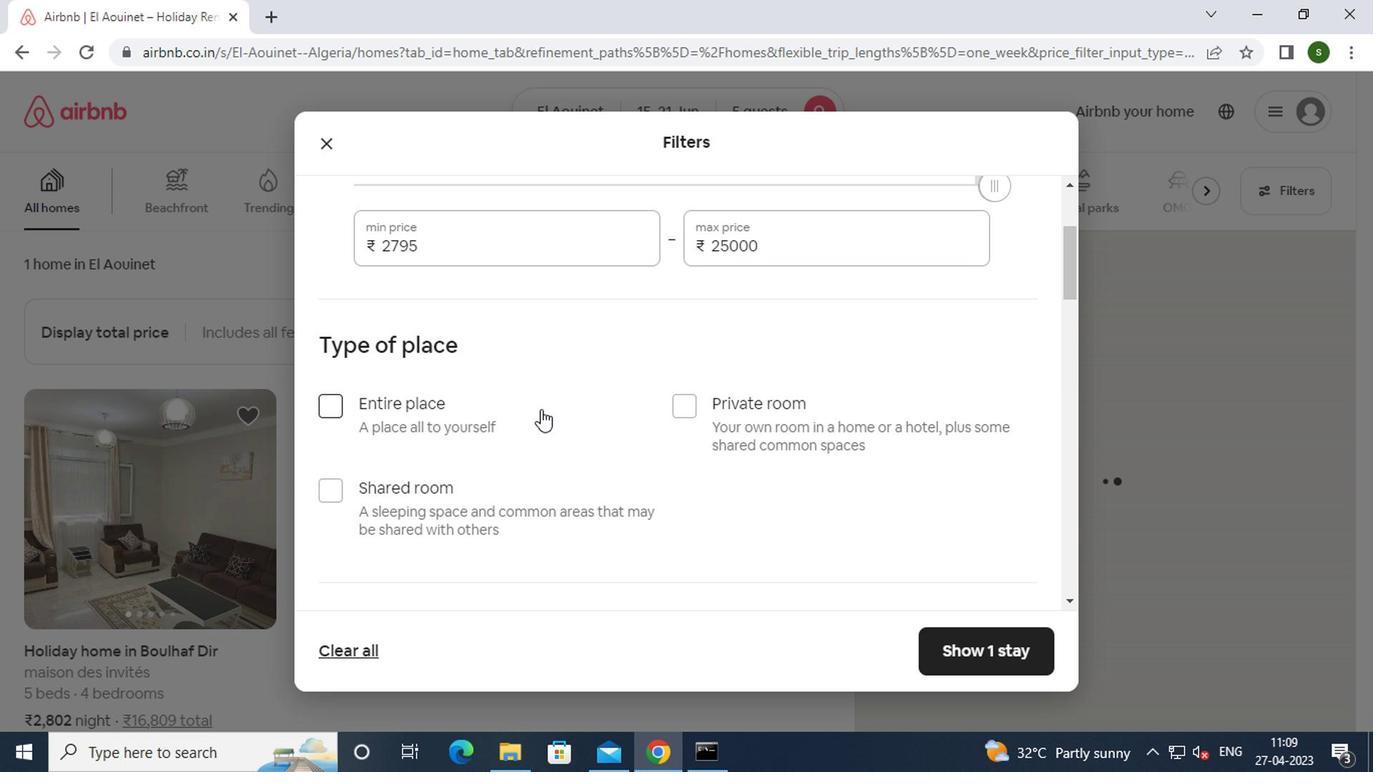 
Action: Mouse scrolled (534, 407) with delta (0, 0)
Screenshot: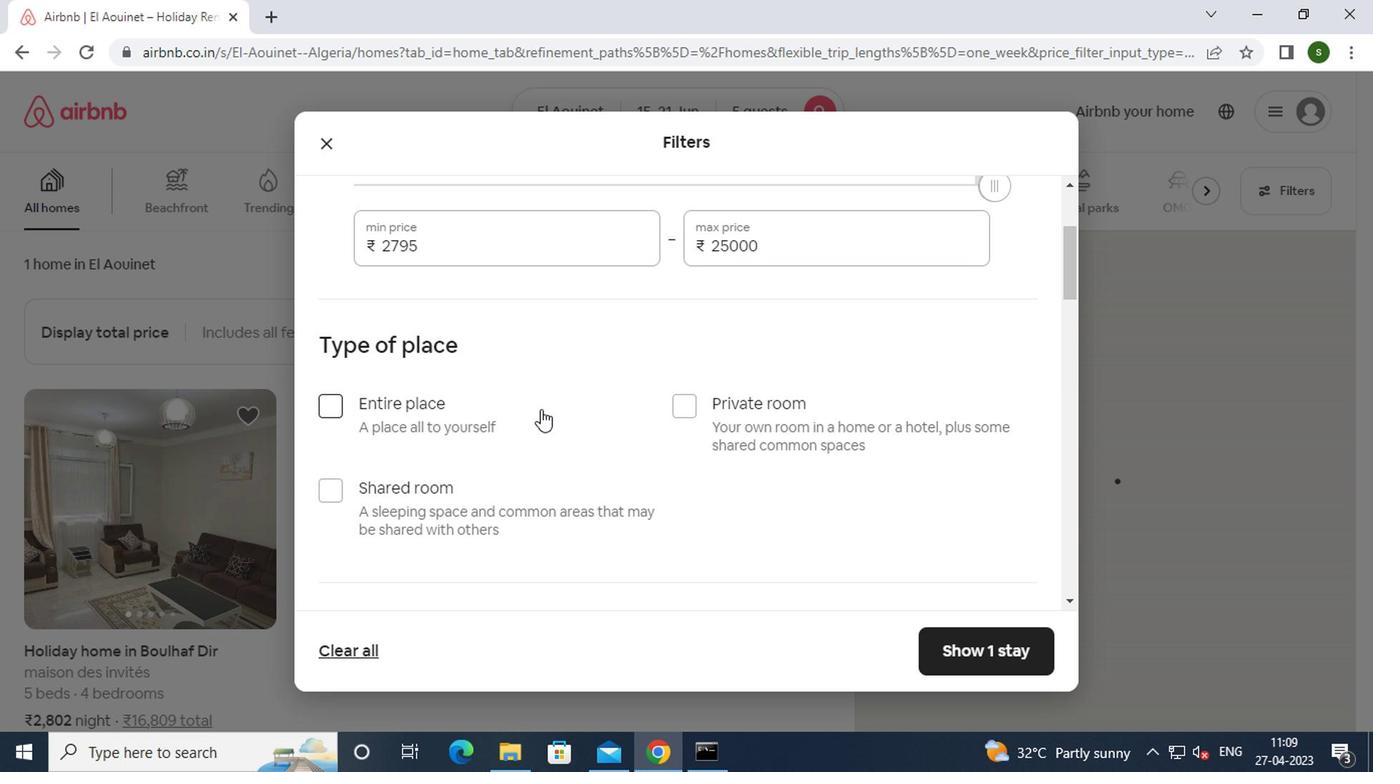 
Action: Mouse scrolled (534, 407) with delta (0, 0)
Screenshot: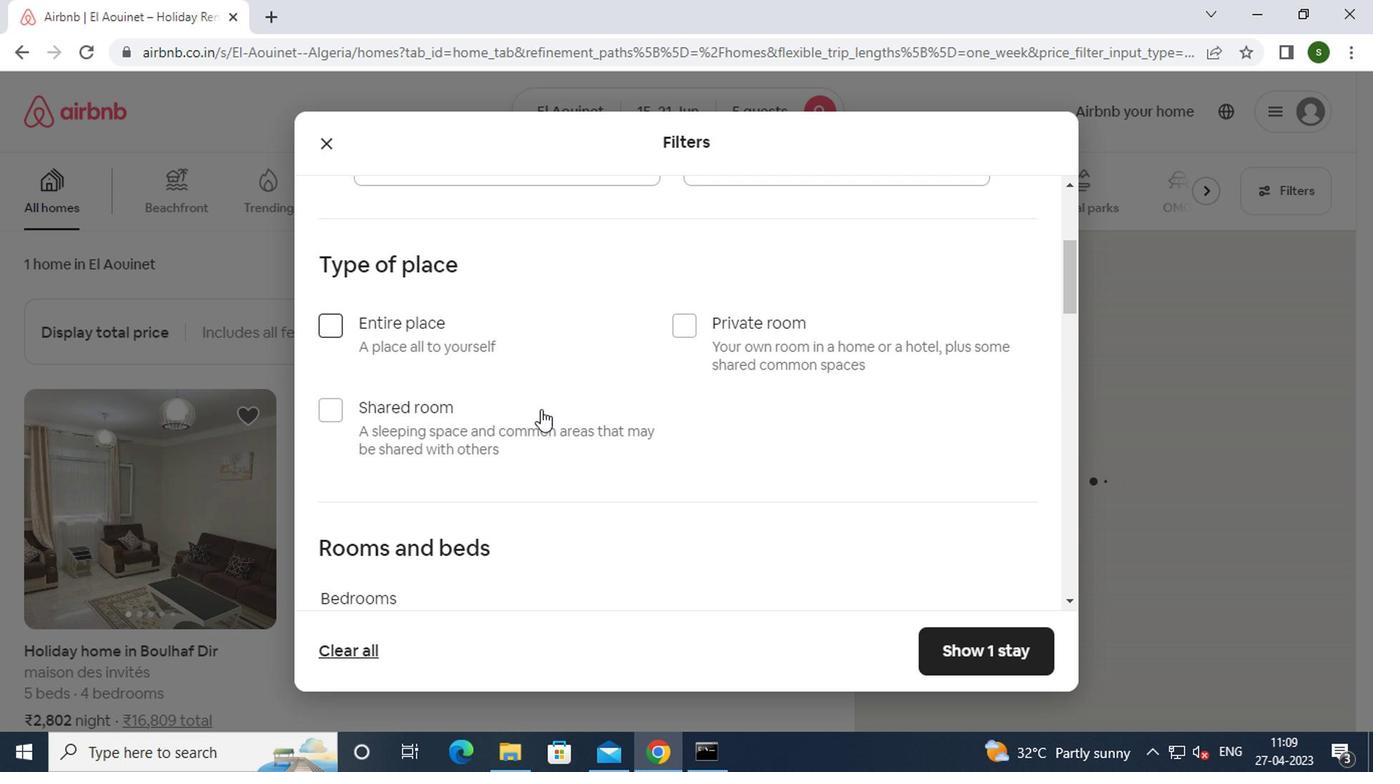 
Action: Mouse moved to (574, 331)
Screenshot: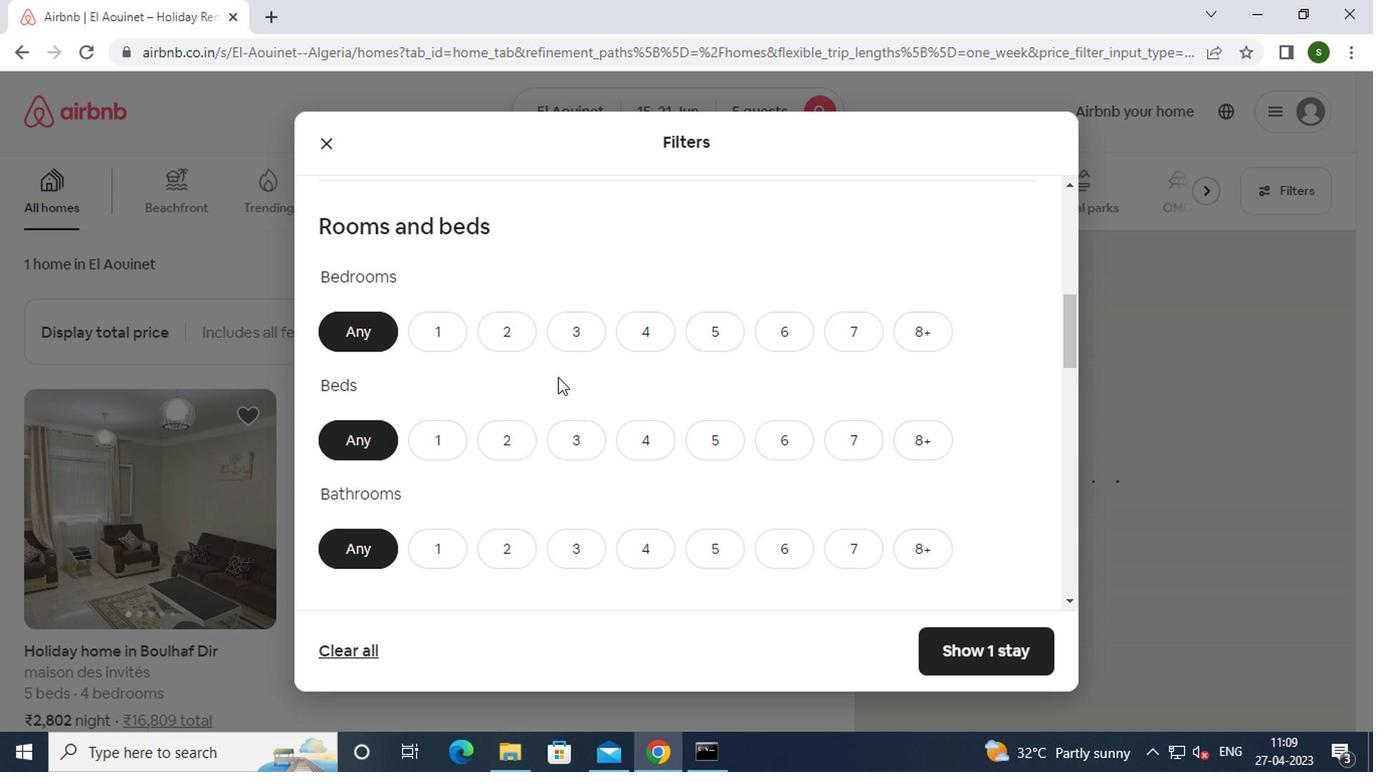 
Action: Mouse pressed left at (574, 331)
Screenshot: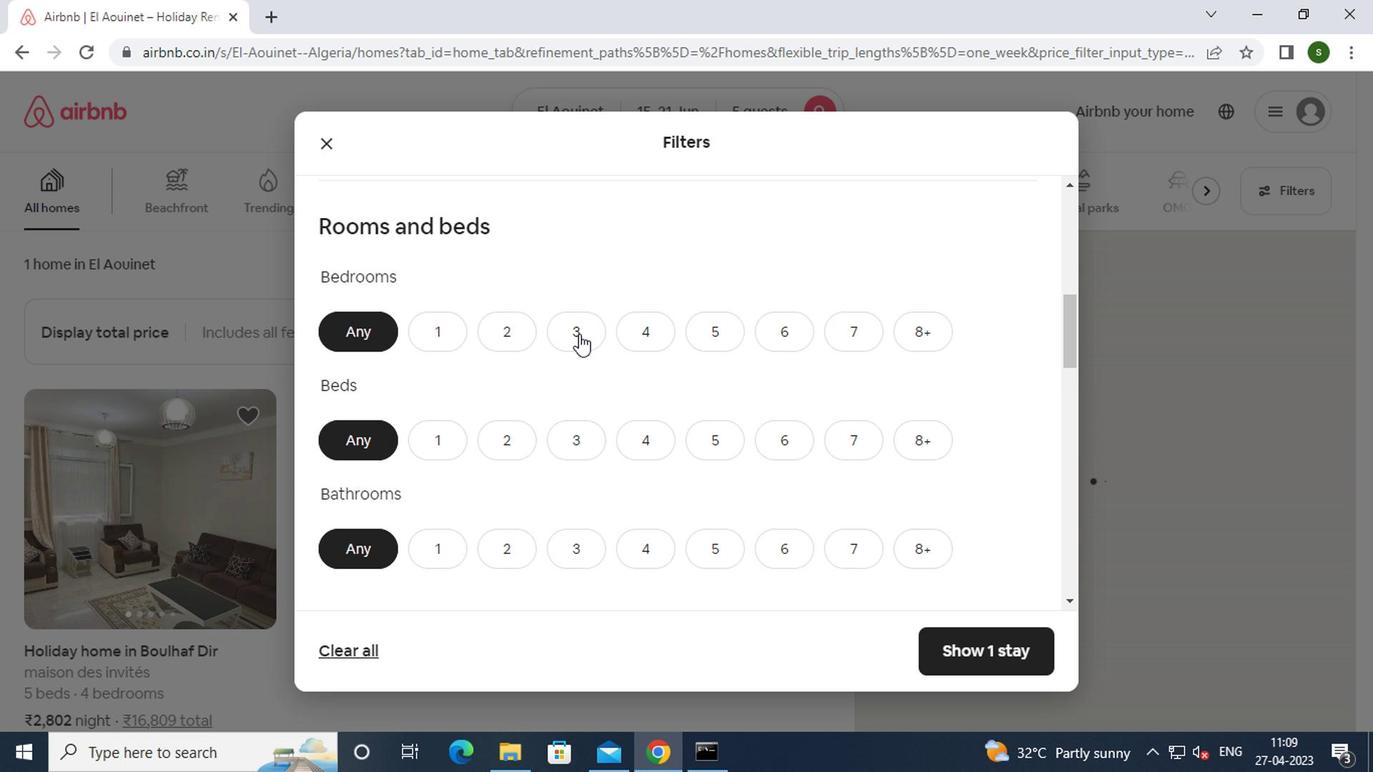 
Action: Mouse moved to (579, 437)
Screenshot: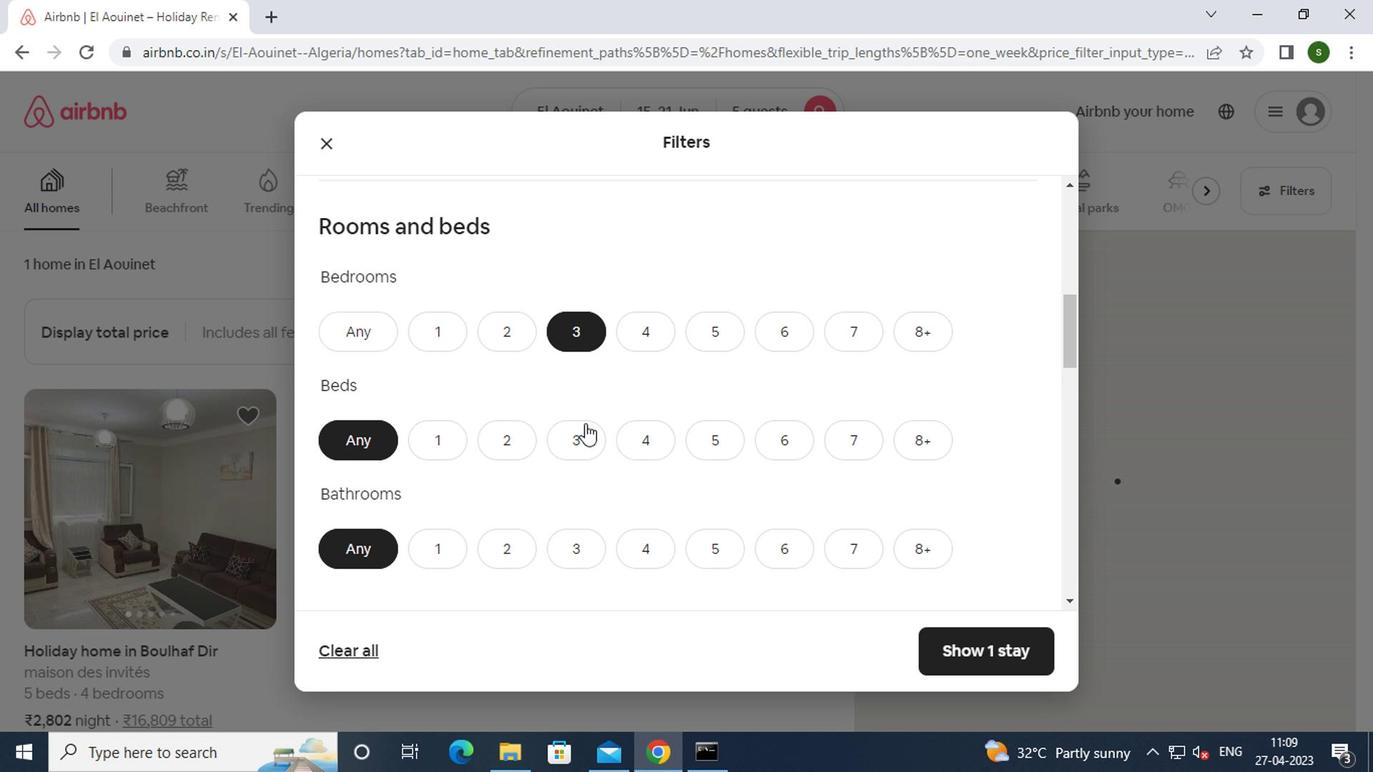 
Action: Mouse pressed left at (579, 437)
Screenshot: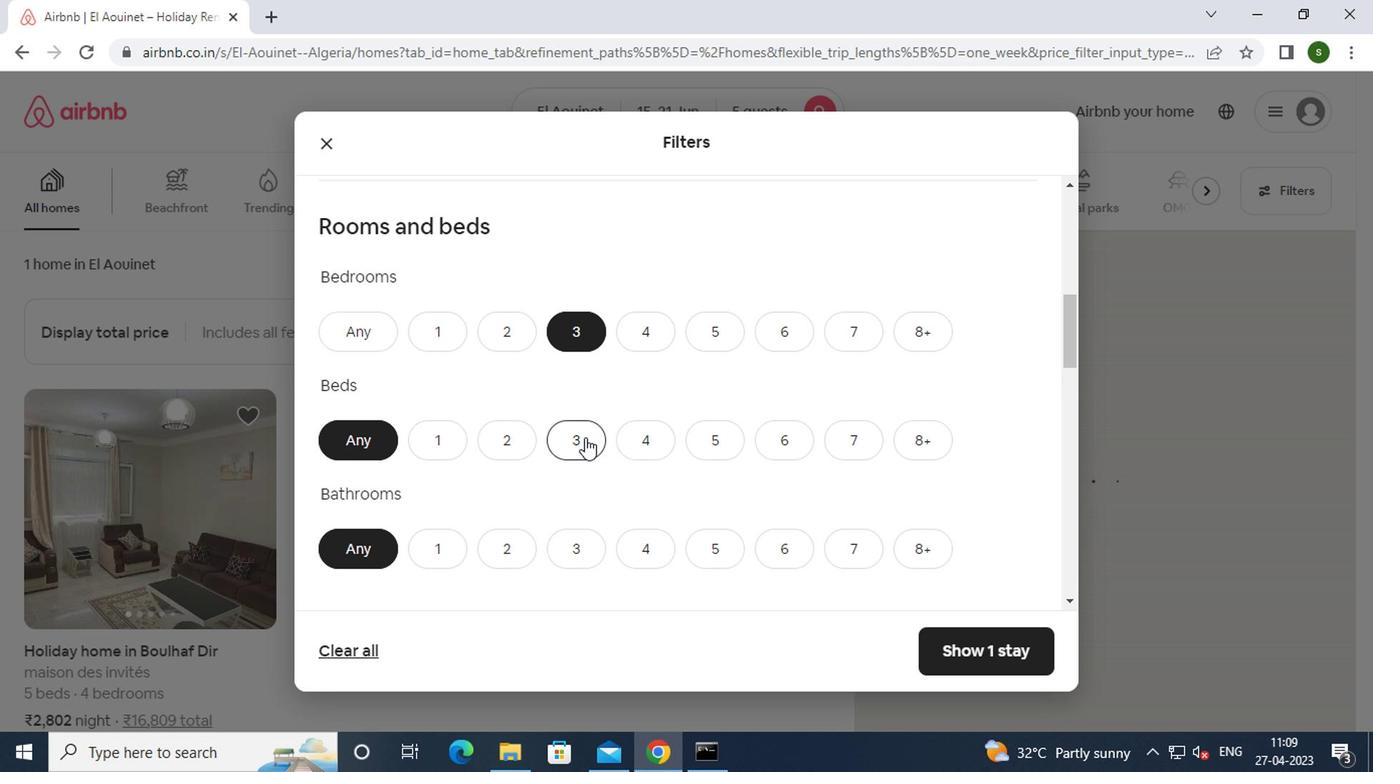 
Action: Mouse moved to (580, 437)
Screenshot: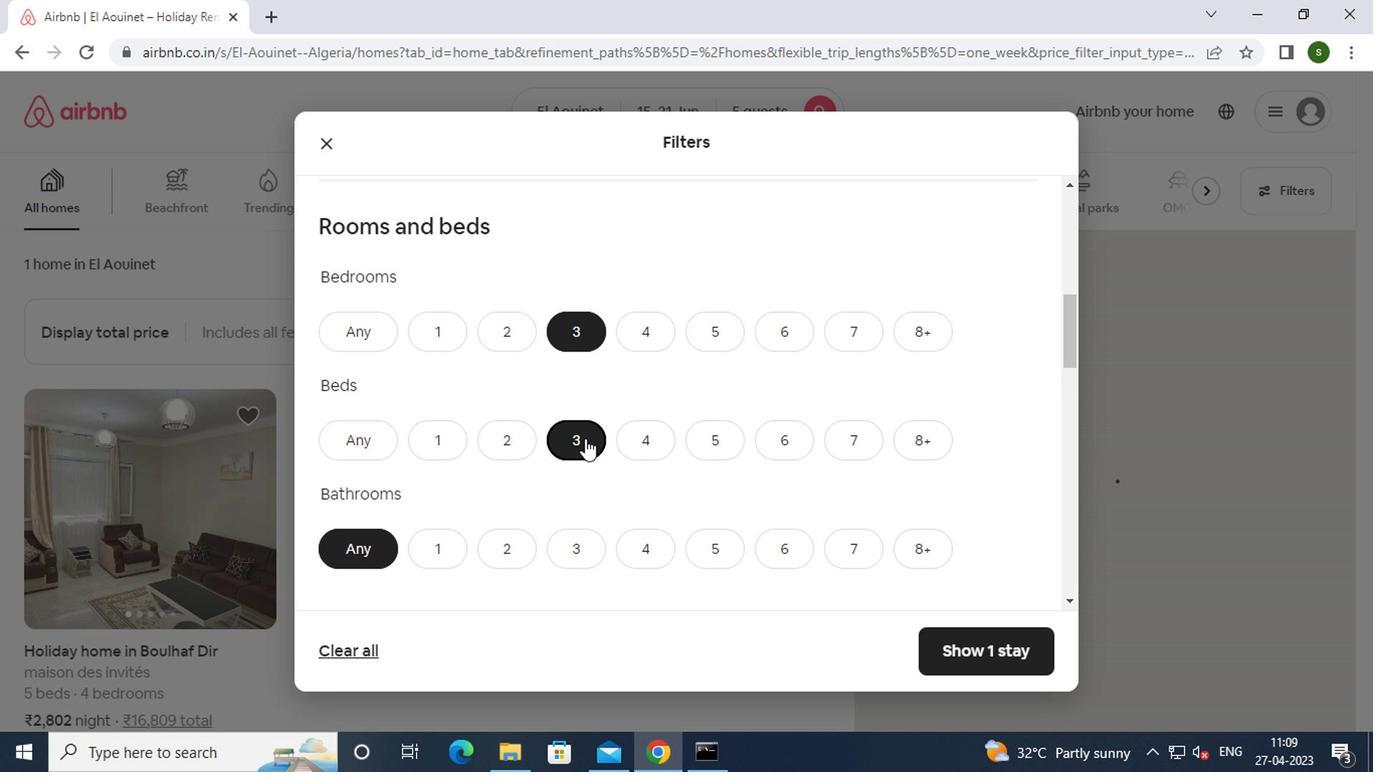 
Action: Mouse scrolled (580, 437) with delta (0, 0)
Screenshot: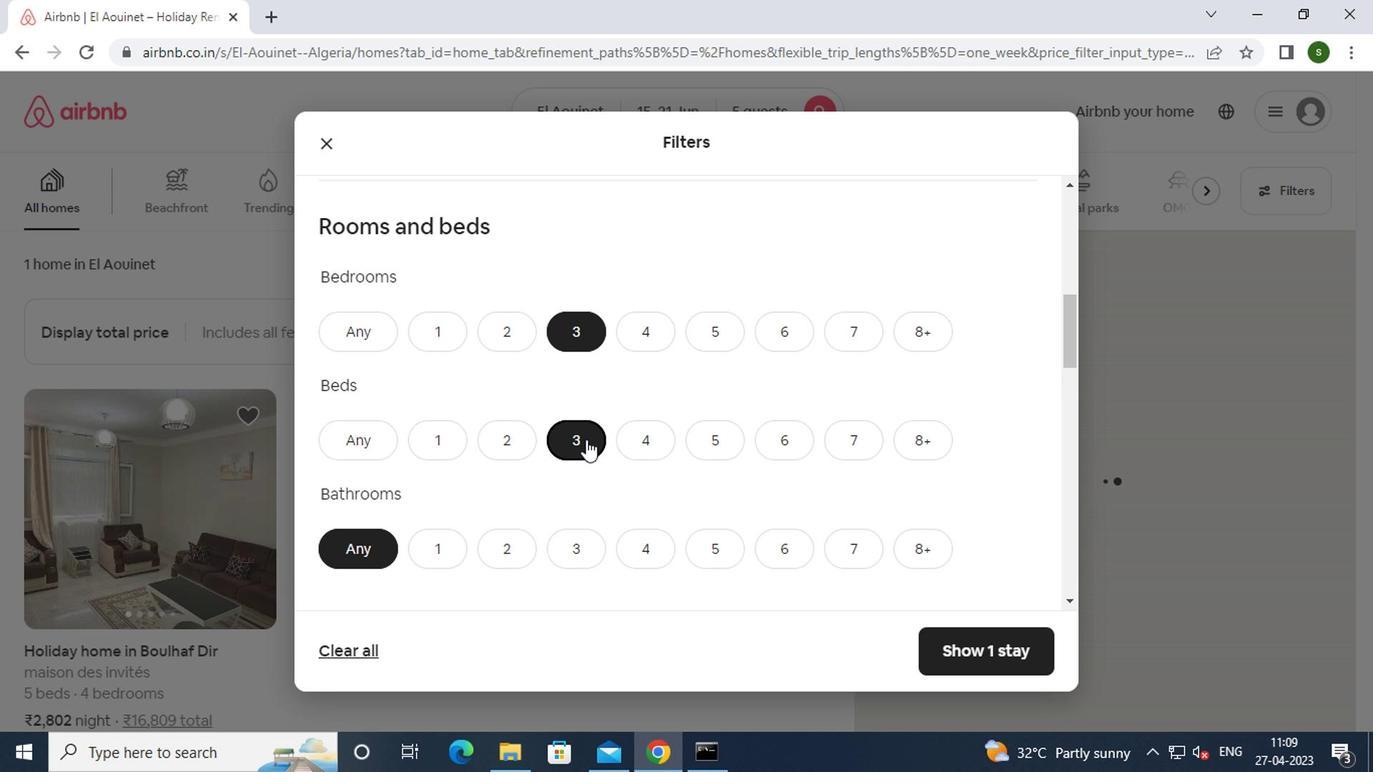 
Action: Mouse scrolled (580, 437) with delta (0, 0)
Screenshot: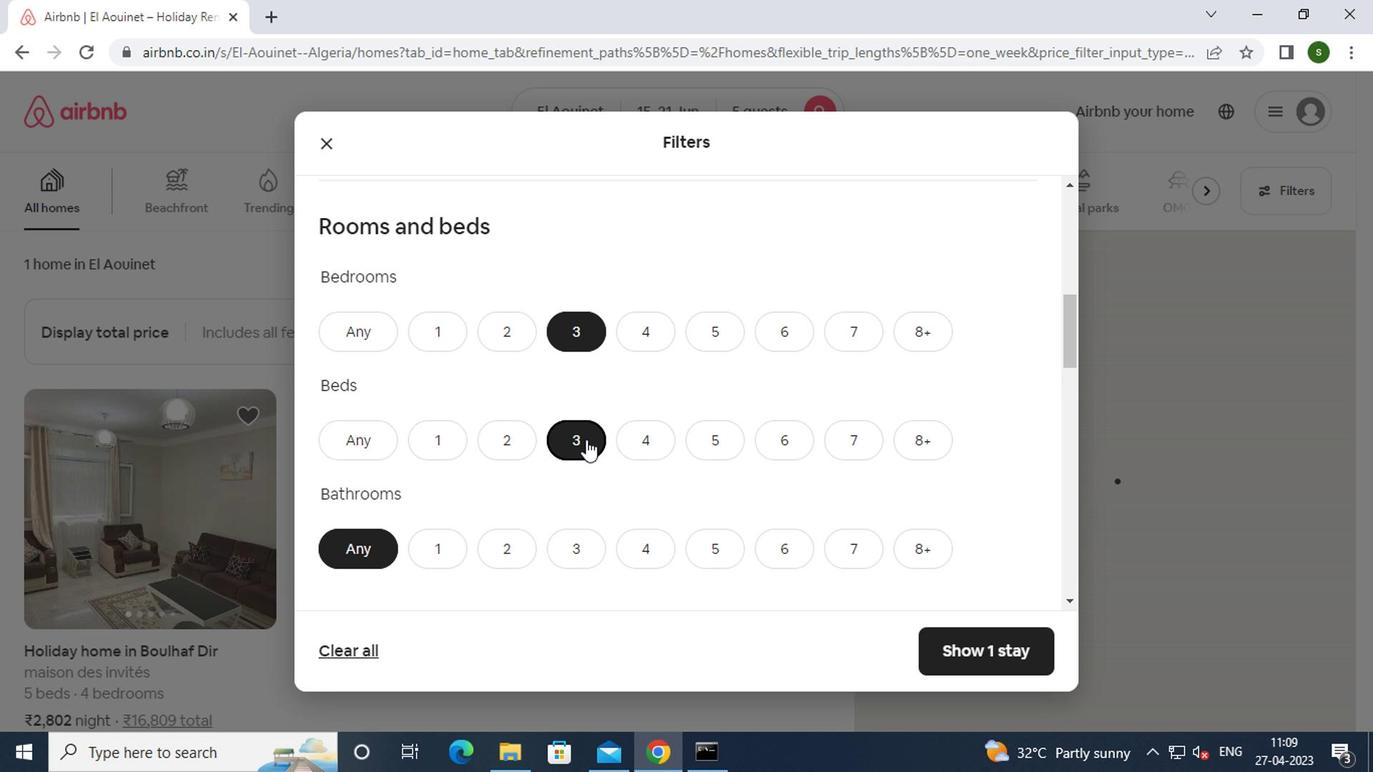 
Action: Mouse moved to (581, 344)
Screenshot: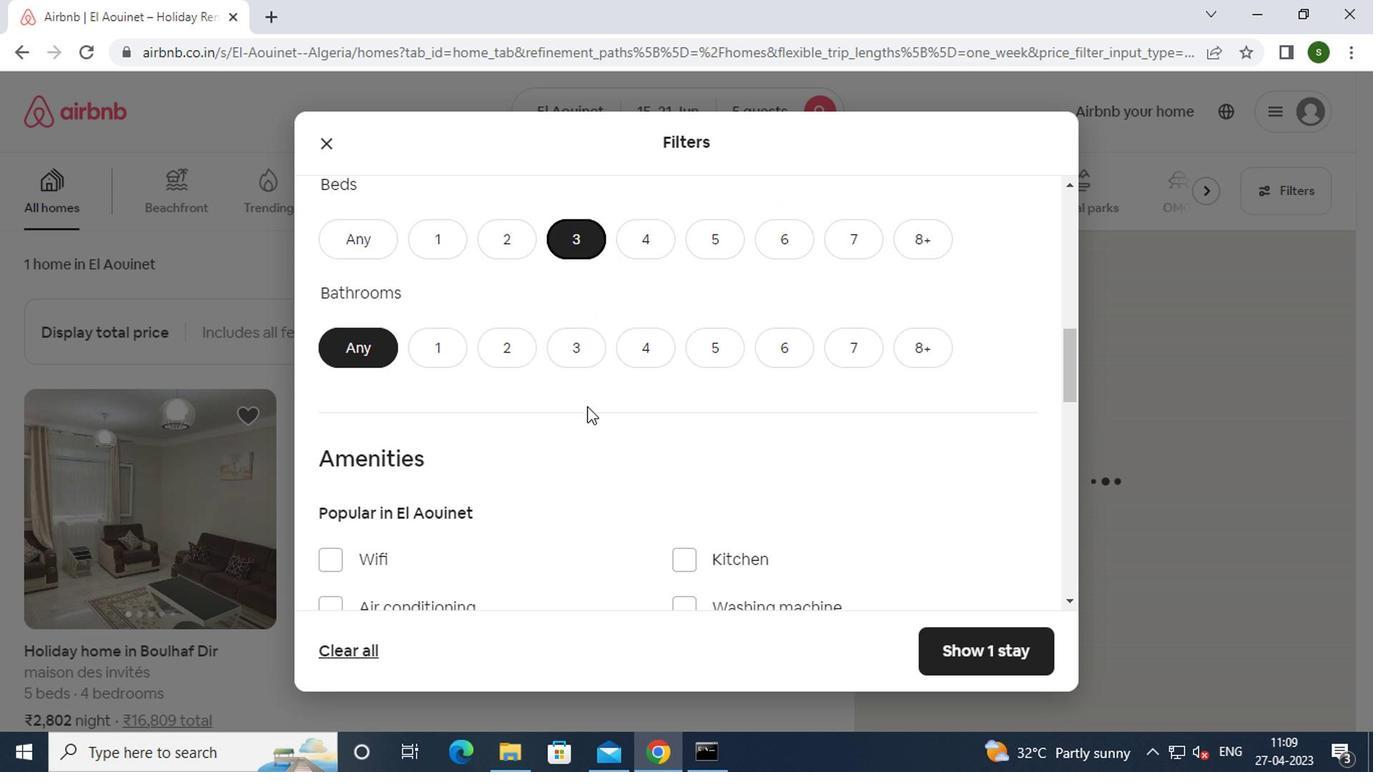 
Action: Mouse pressed left at (581, 344)
Screenshot: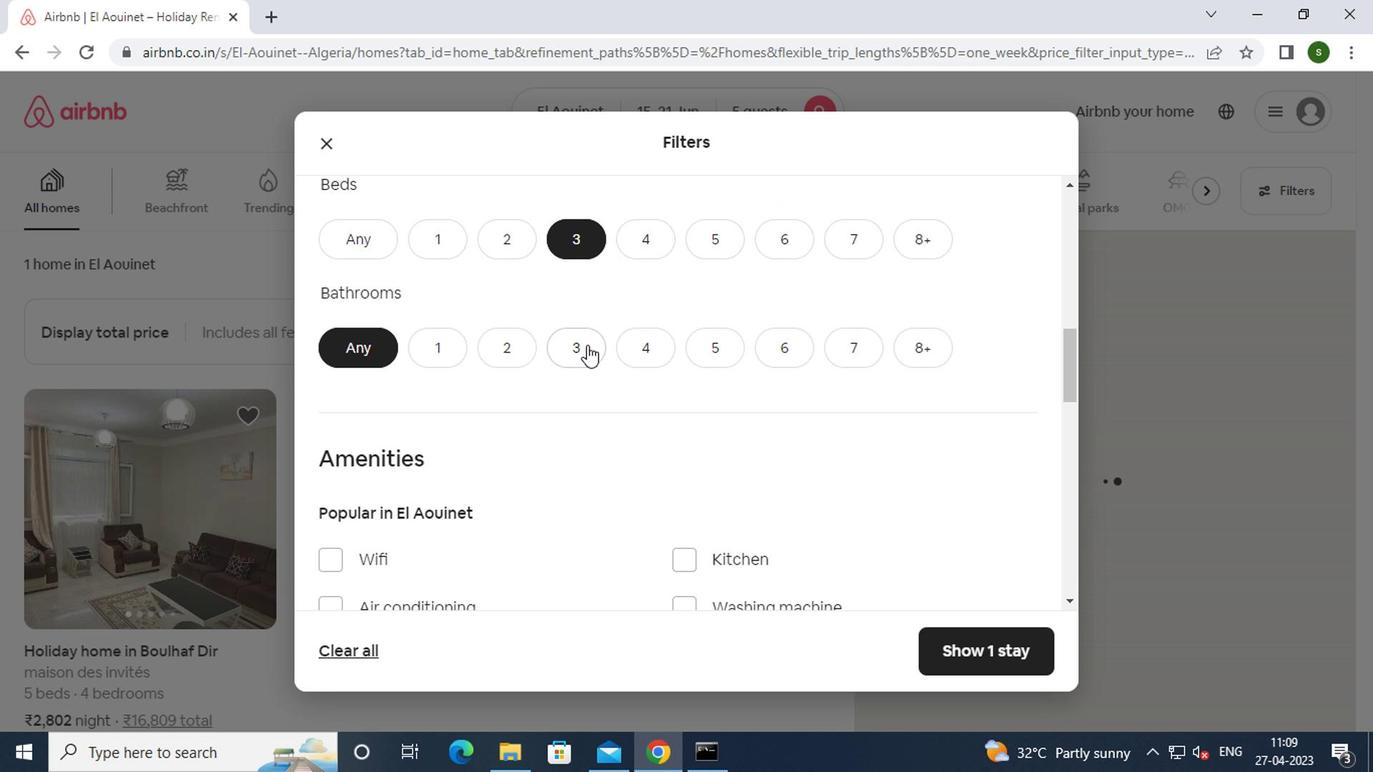
Action: Mouse moved to (580, 393)
Screenshot: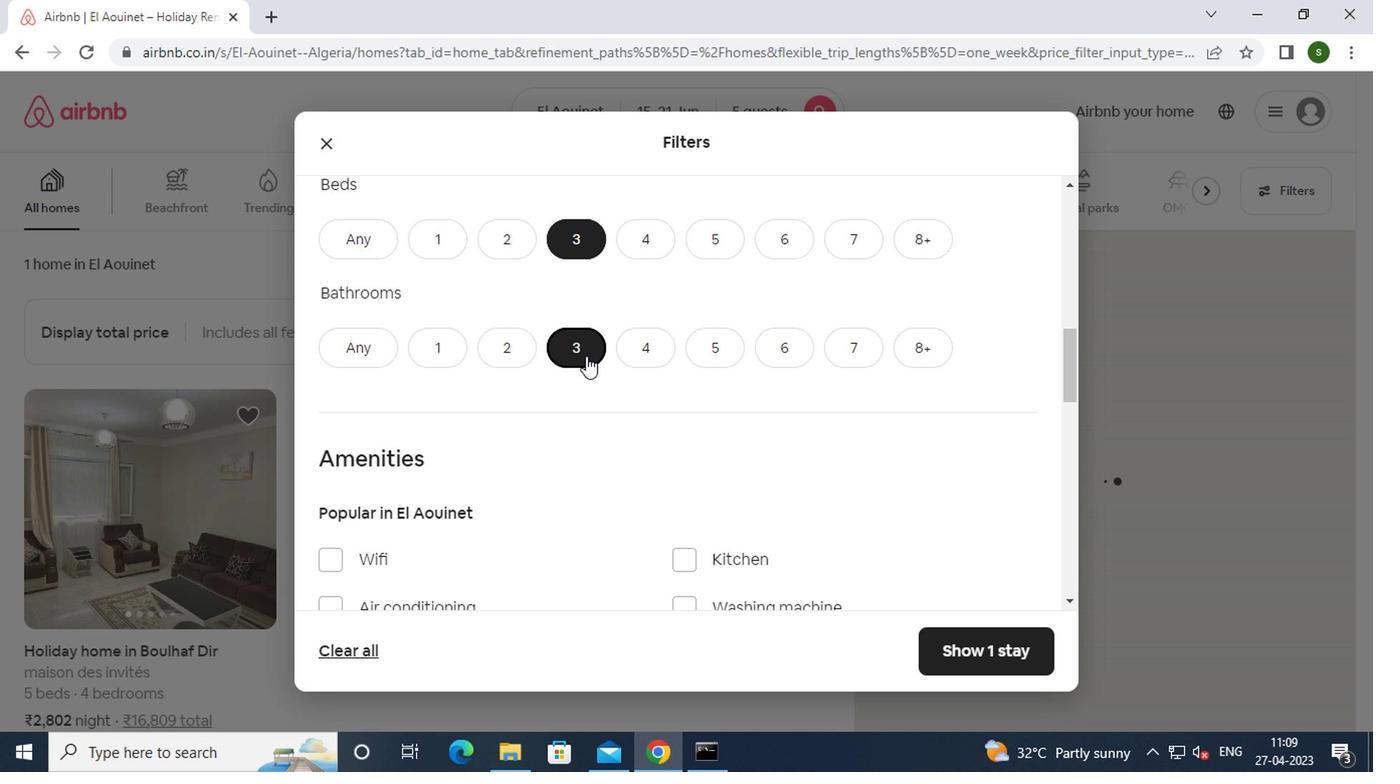 
Action: Mouse scrolled (580, 392) with delta (0, 0)
Screenshot: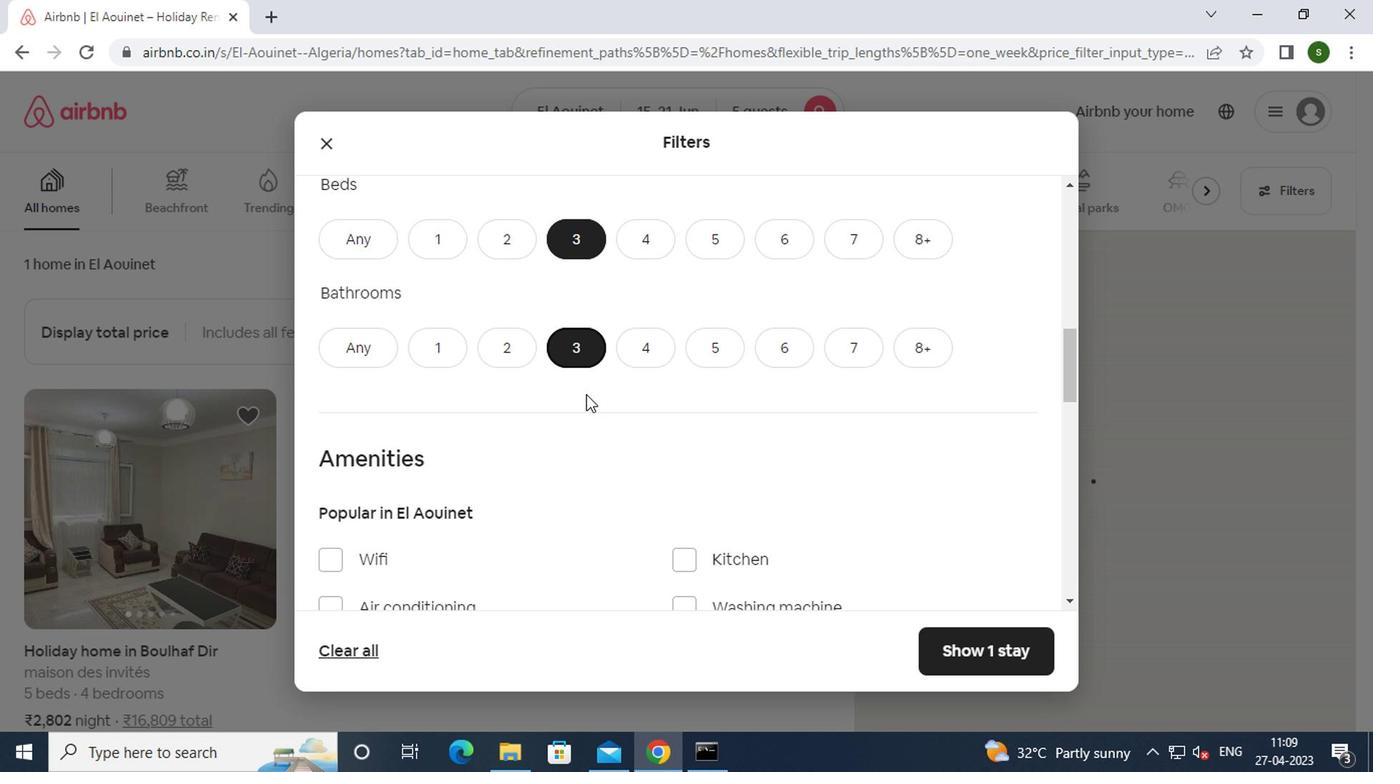 
Action: Mouse scrolled (580, 392) with delta (0, 0)
Screenshot: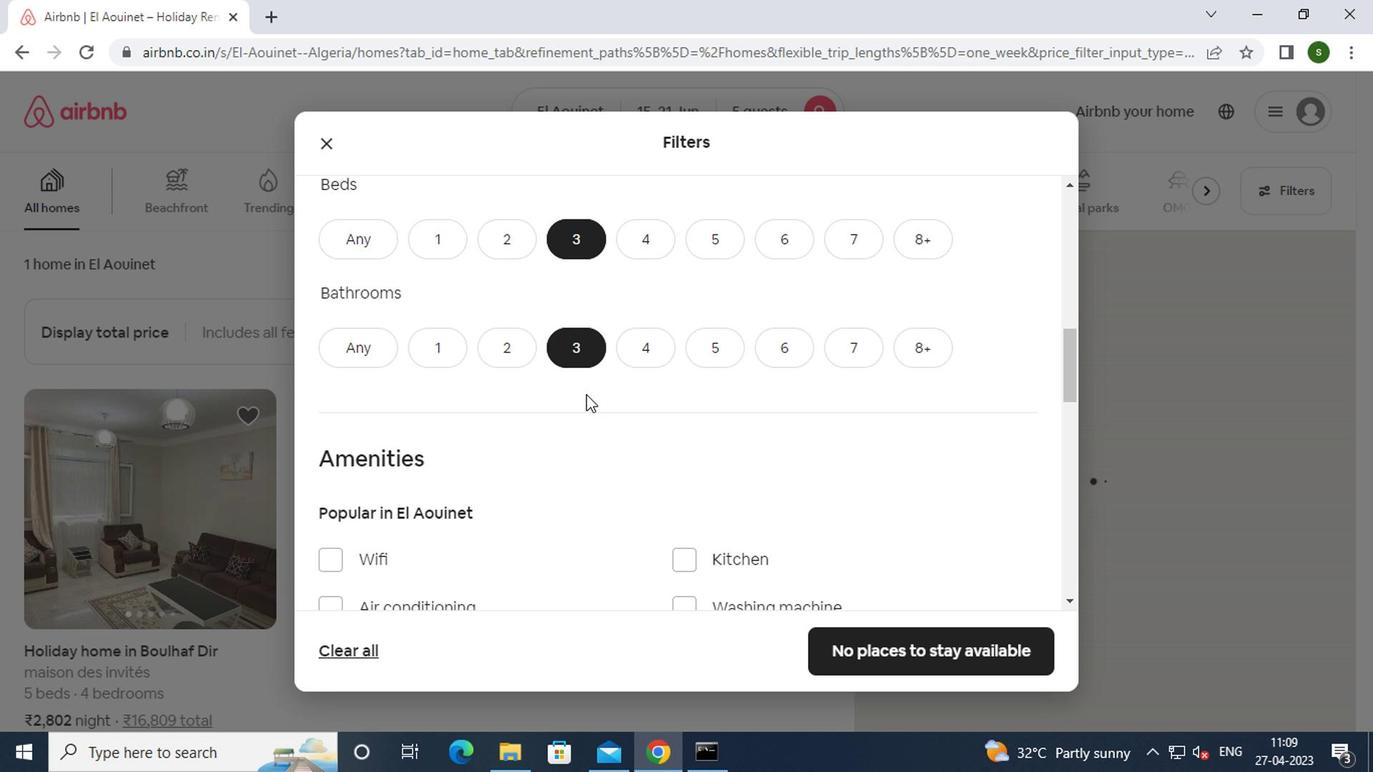 
Action: Mouse moved to (683, 405)
Screenshot: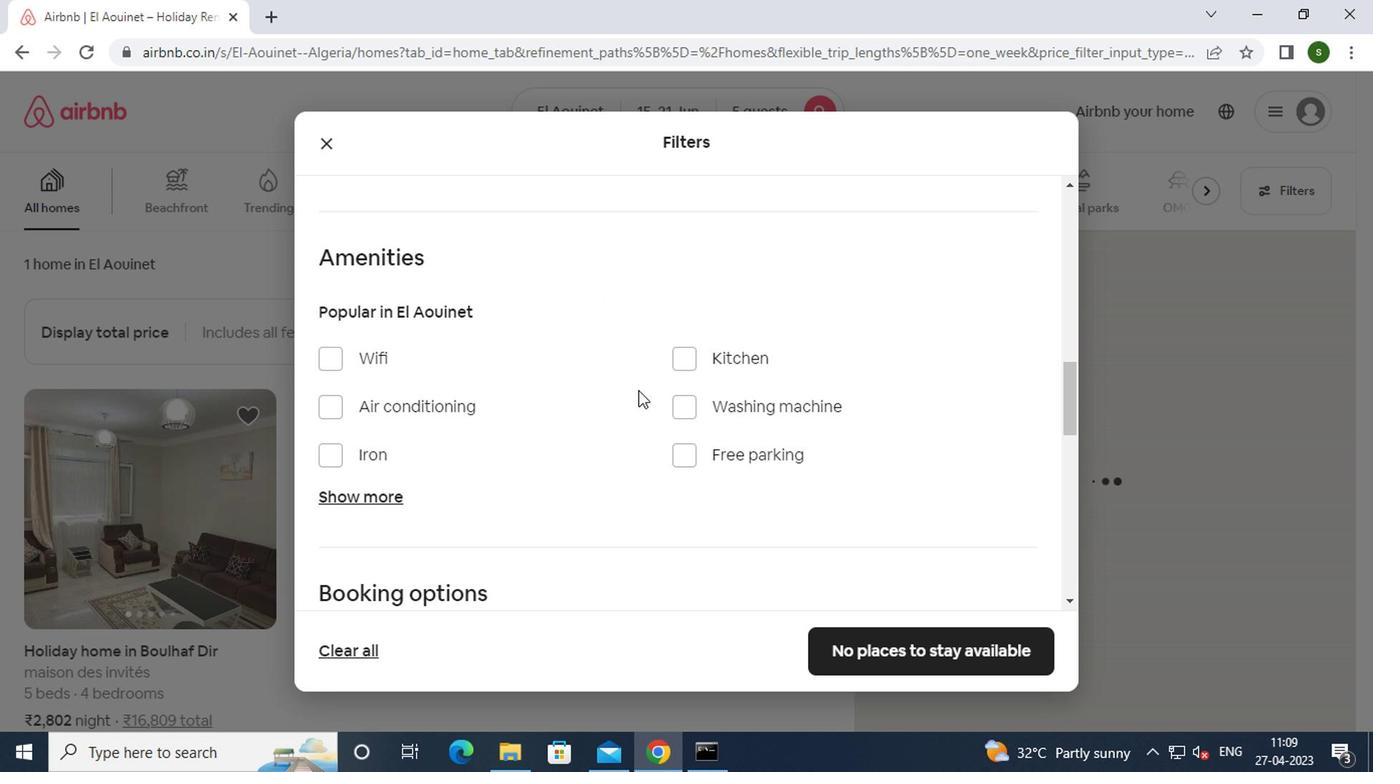 
Action: Mouse pressed left at (683, 405)
Screenshot: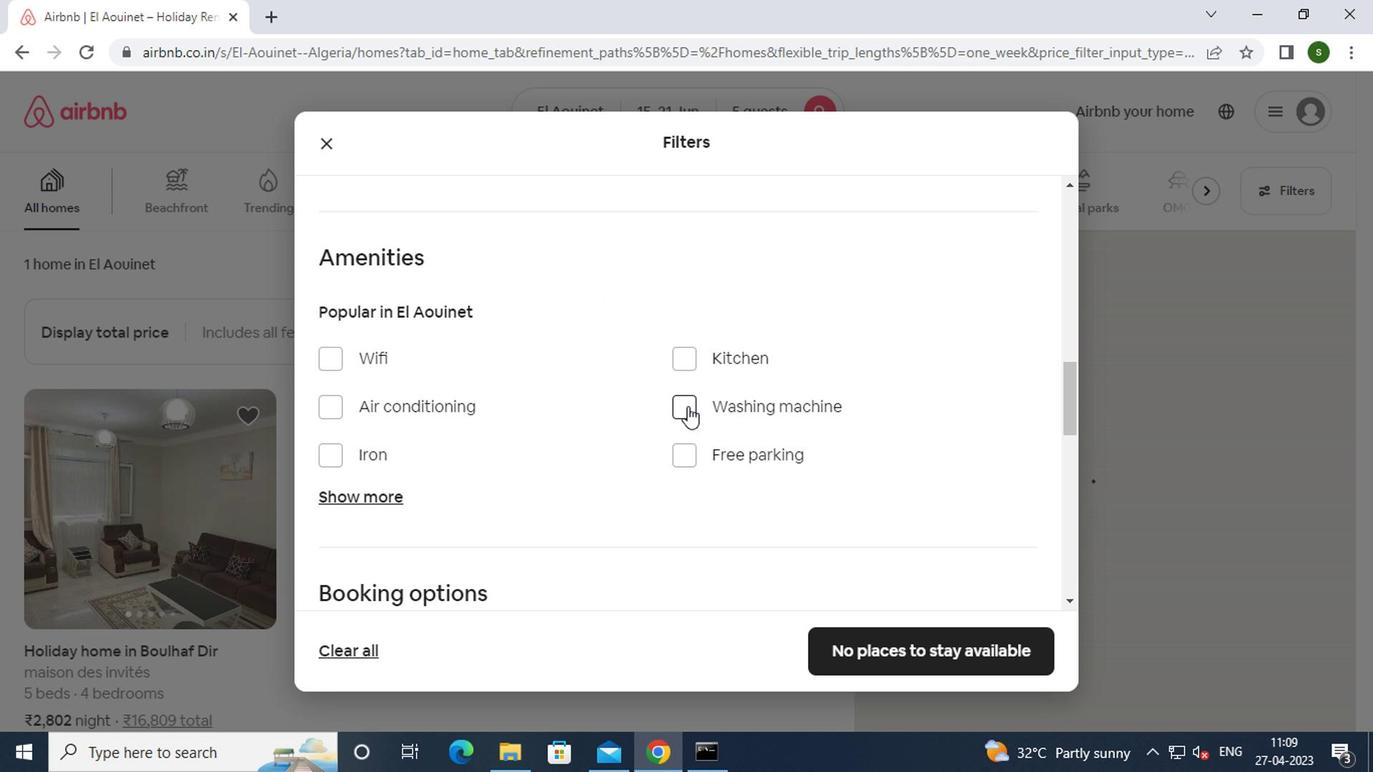 
Action: Mouse moved to (881, 403)
Screenshot: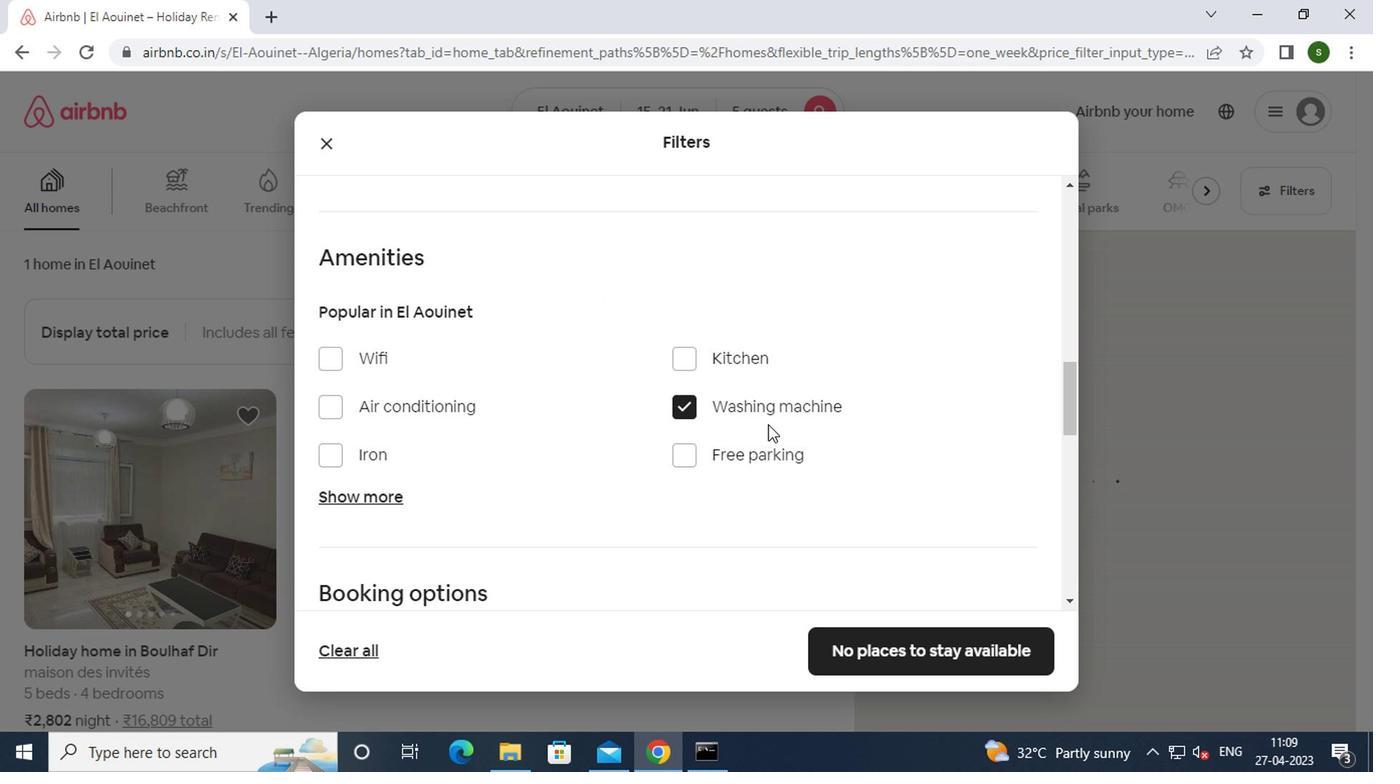 
Action: Mouse scrolled (881, 402) with delta (0, 0)
Screenshot: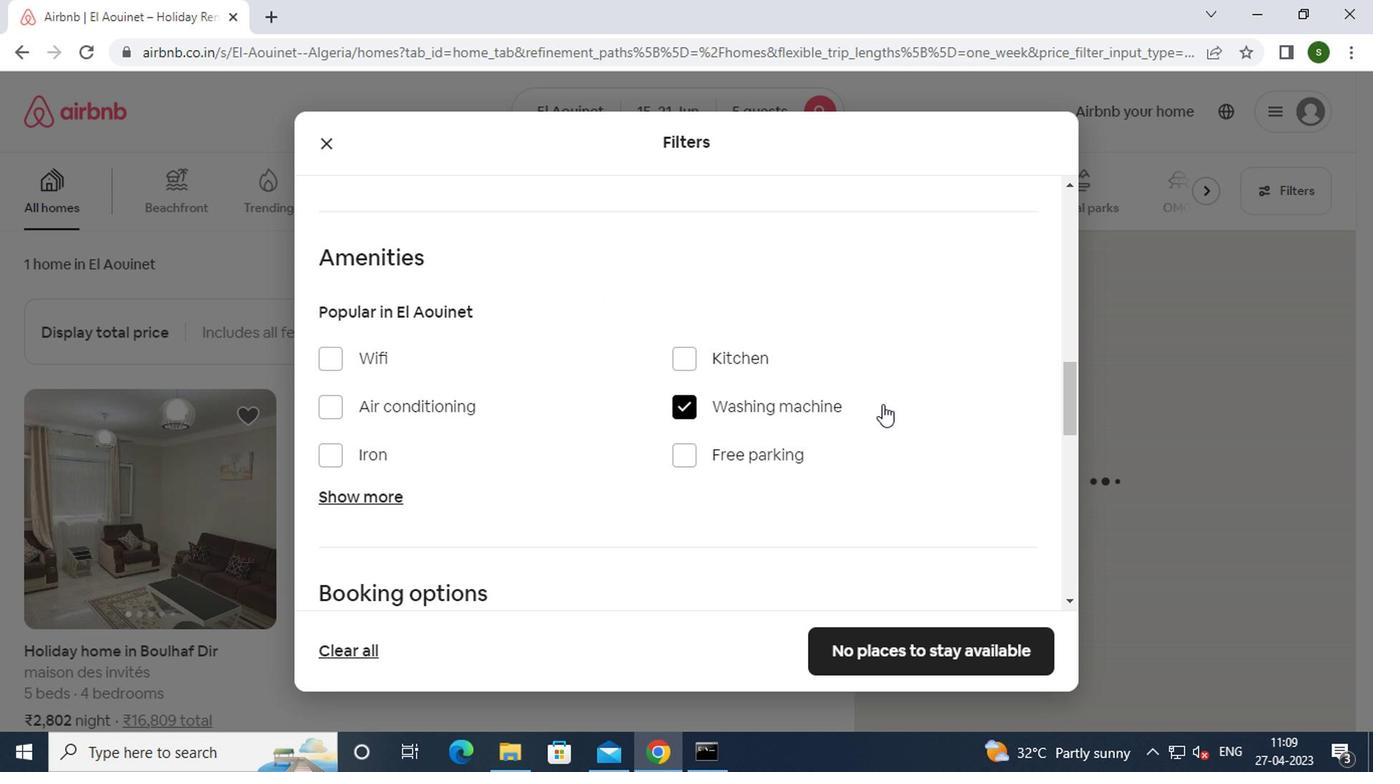 
Action: Mouse scrolled (881, 402) with delta (0, 0)
Screenshot: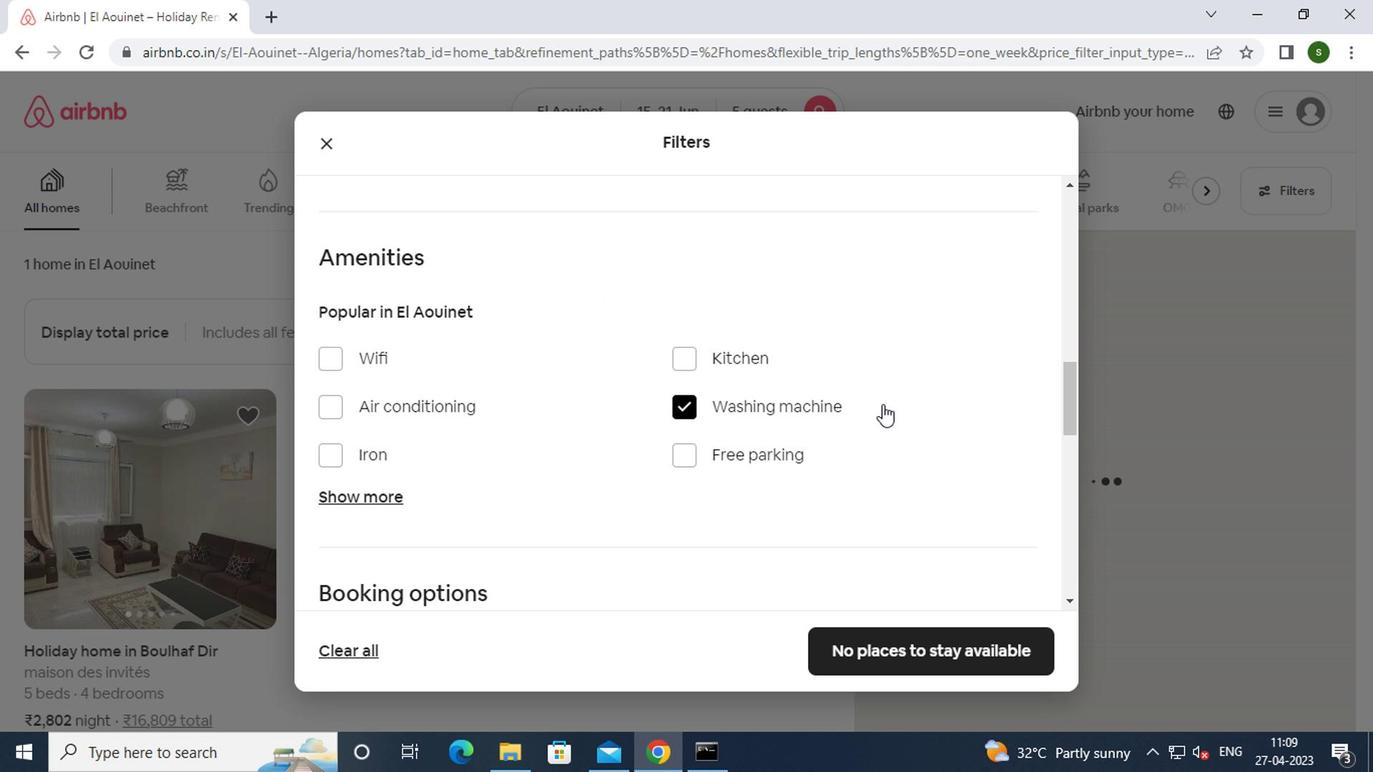 
Action: Mouse scrolled (881, 402) with delta (0, 0)
Screenshot: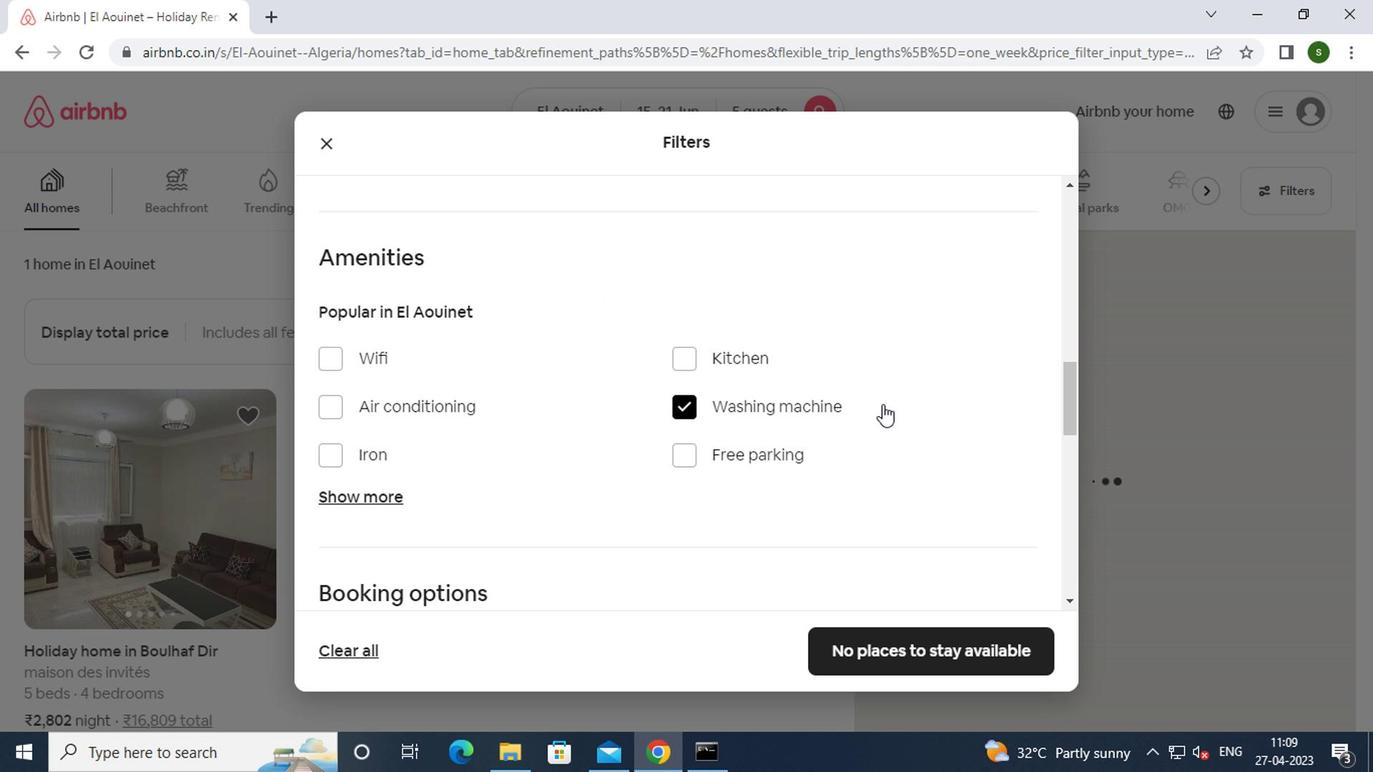 
Action: Mouse moved to (998, 430)
Screenshot: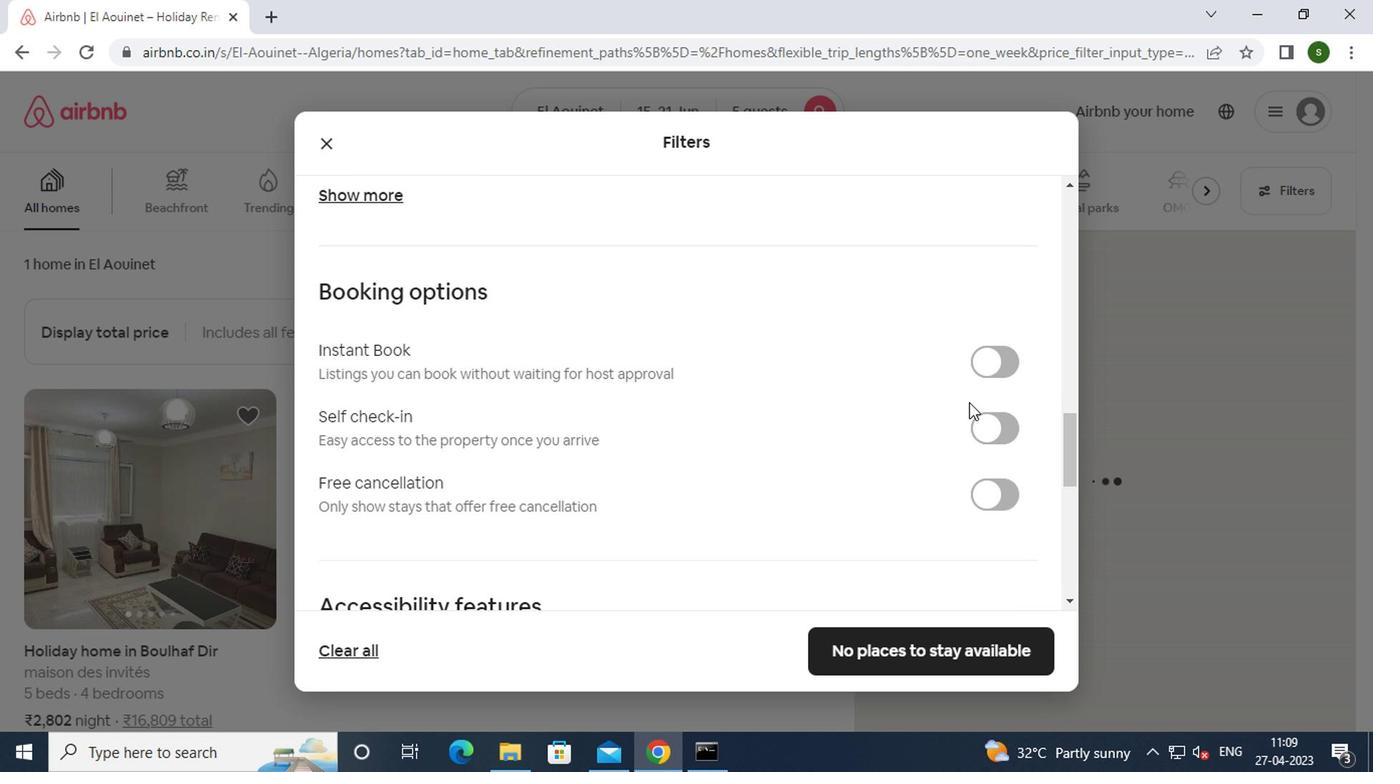 
Action: Mouse pressed left at (998, 430)
Screenshot: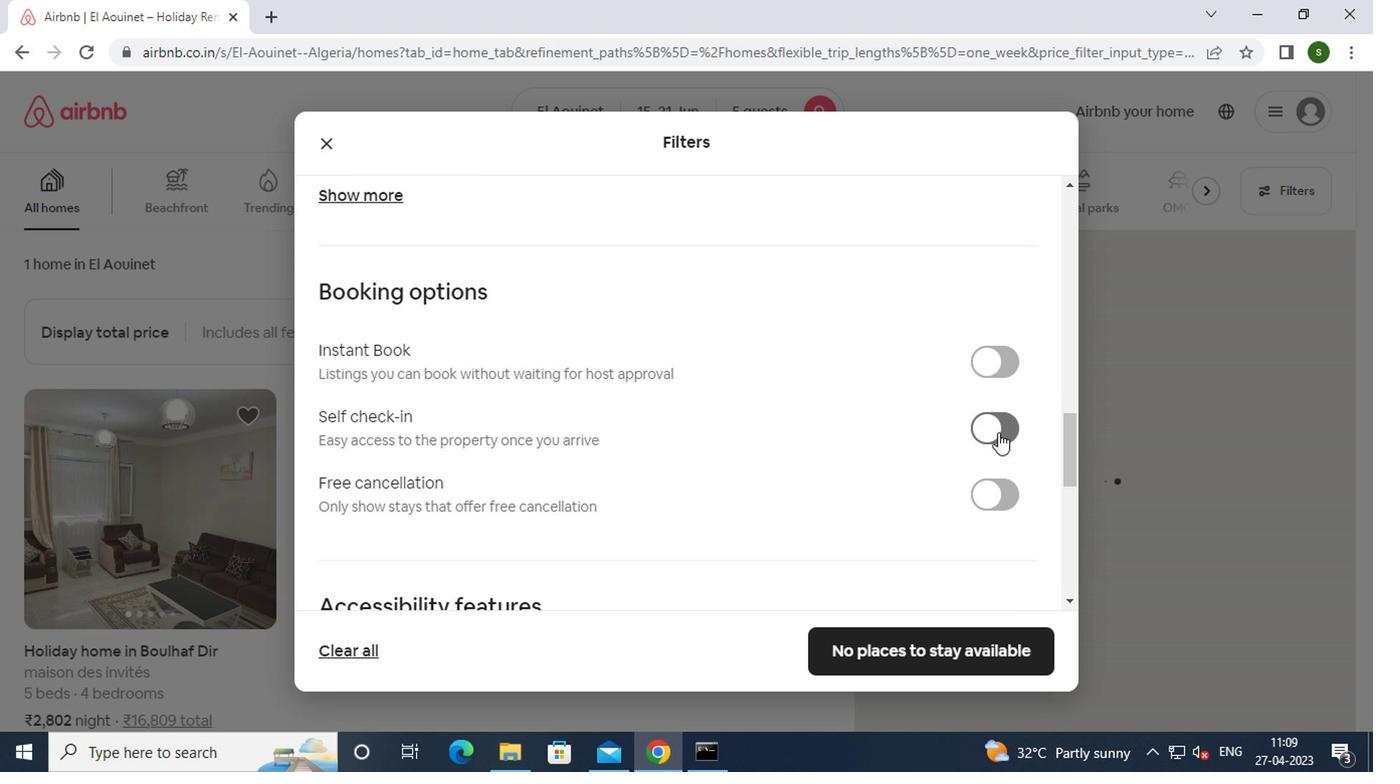 
Action: Mouse moved to (942, 636)
Screenshot: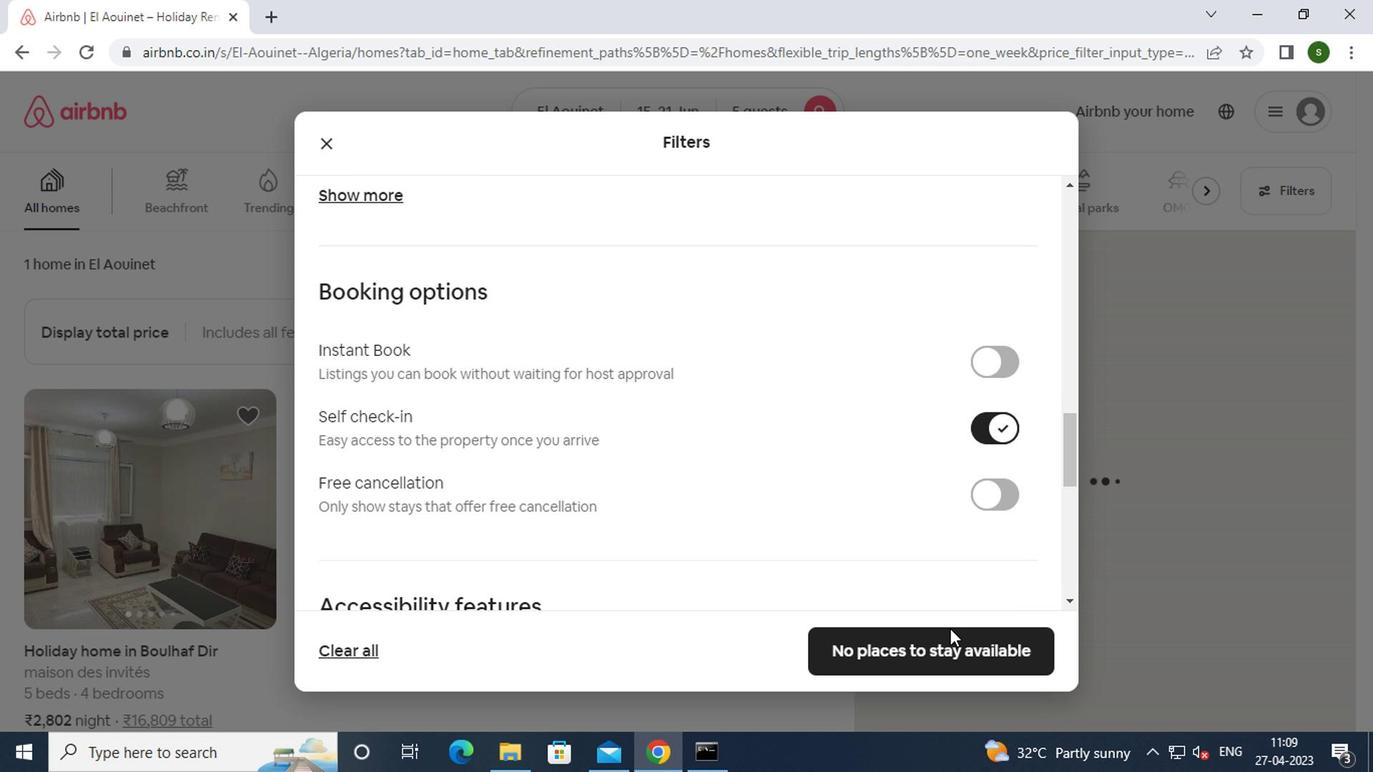 
Action: Mouse pressed left at (942, 636)
Screenshot: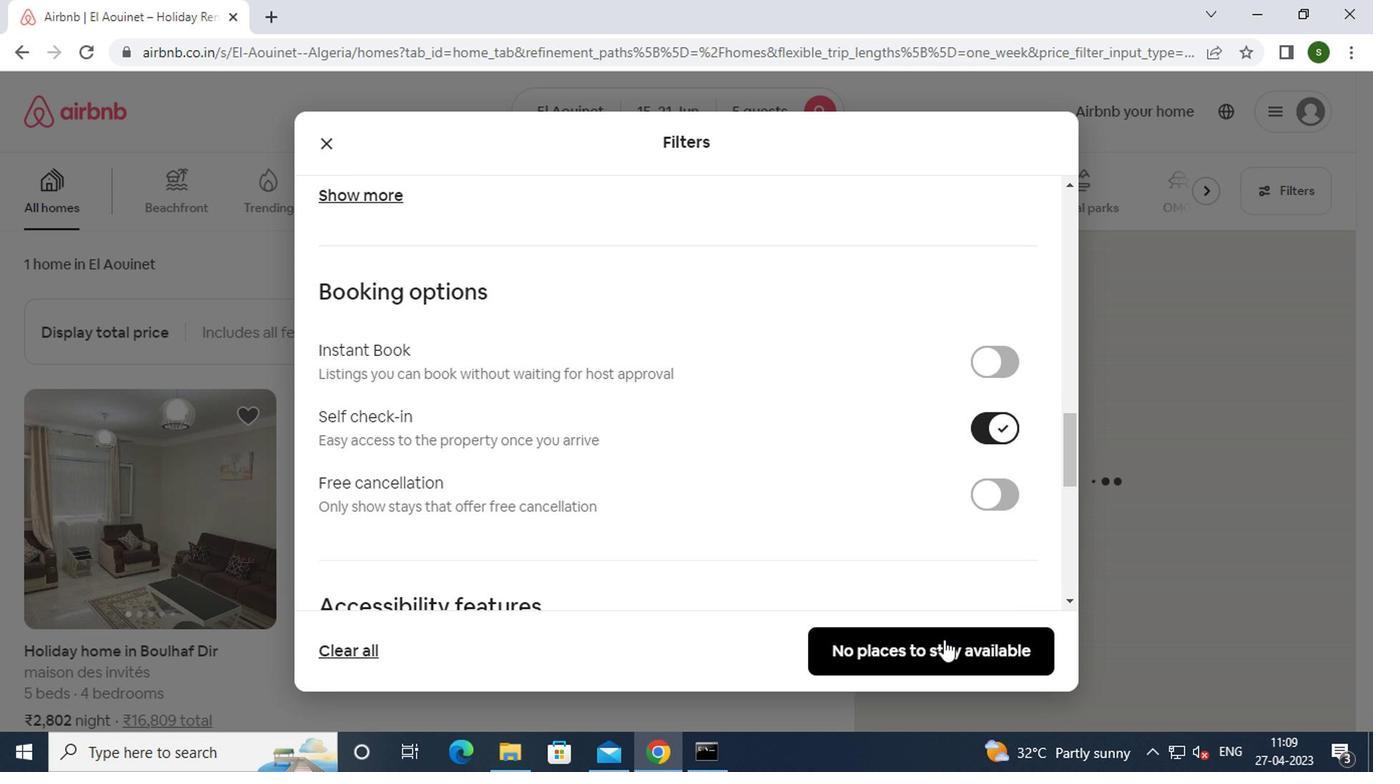 
Action: Mouse moved to (942, 636)
Screenshot: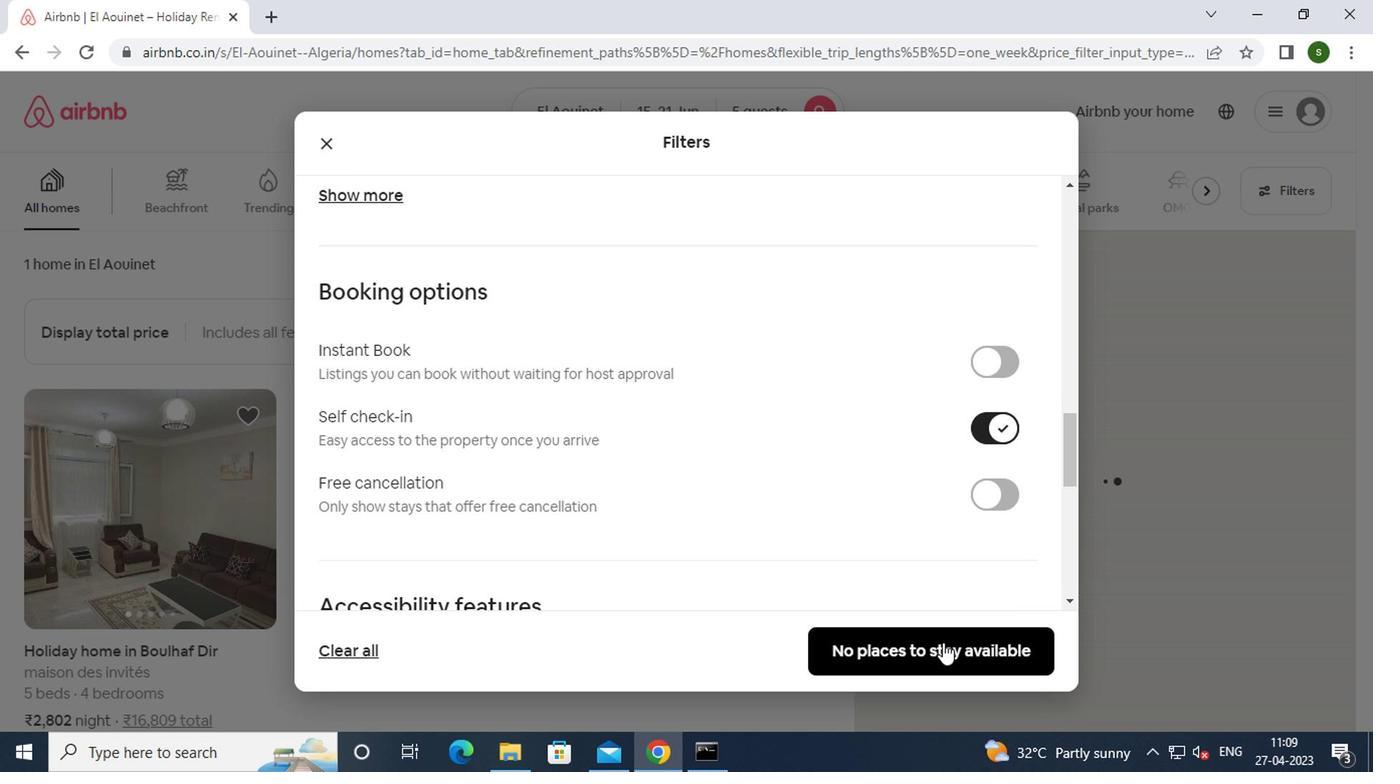 
